 Task: Open Card Software Maintenance Review in Board Social Media Influencer Giveaway Strategy and Execution to Workspace Flight Bookings and add a team member Softage.1@softage.net, a label Yellow, a checklist Data Engineering, an attachment from your onedrive, a color Yellow and finally, add a card description 'Create and send out employee engagement survey on company communication' and a comment 'Let us approach this task with a sense of transparency and open communication, ensuring that all stakeholders are informed and involved.'. Add a start date 'Jan 09, 1900' with a due date 'Jan 16, 1900'
Action: Mouse moved to (59, 429)
Screenshot: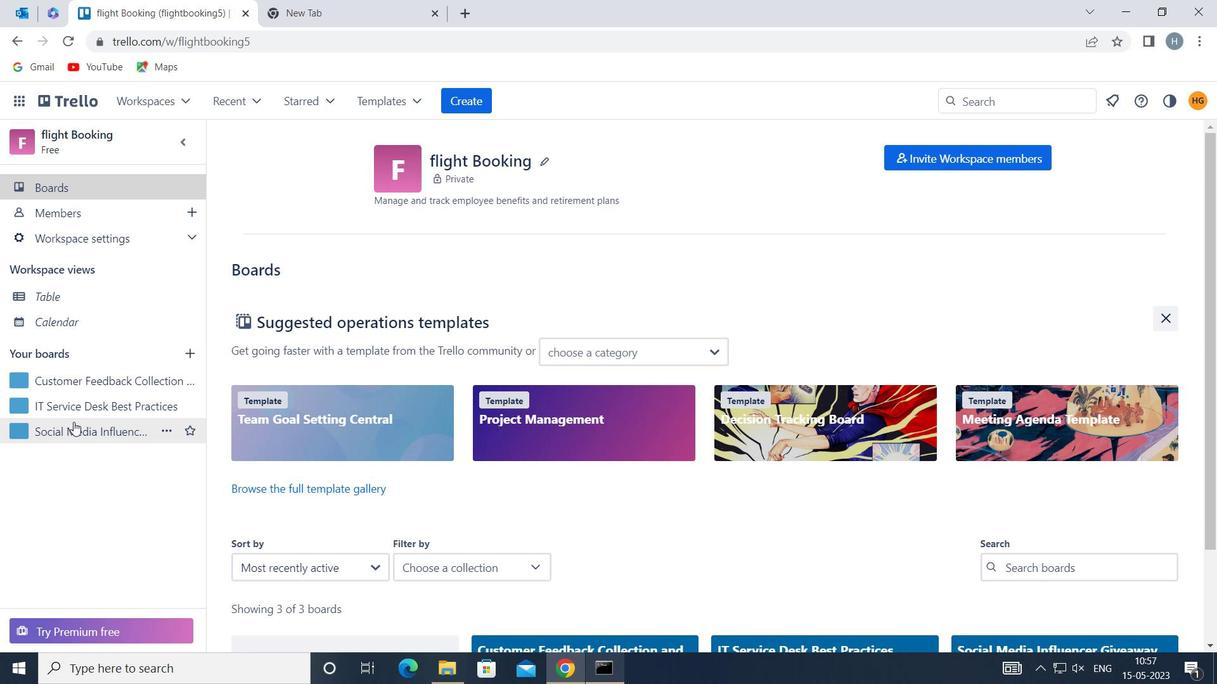 
Action: Mouse pressed left at (59, 429)
Screenshot: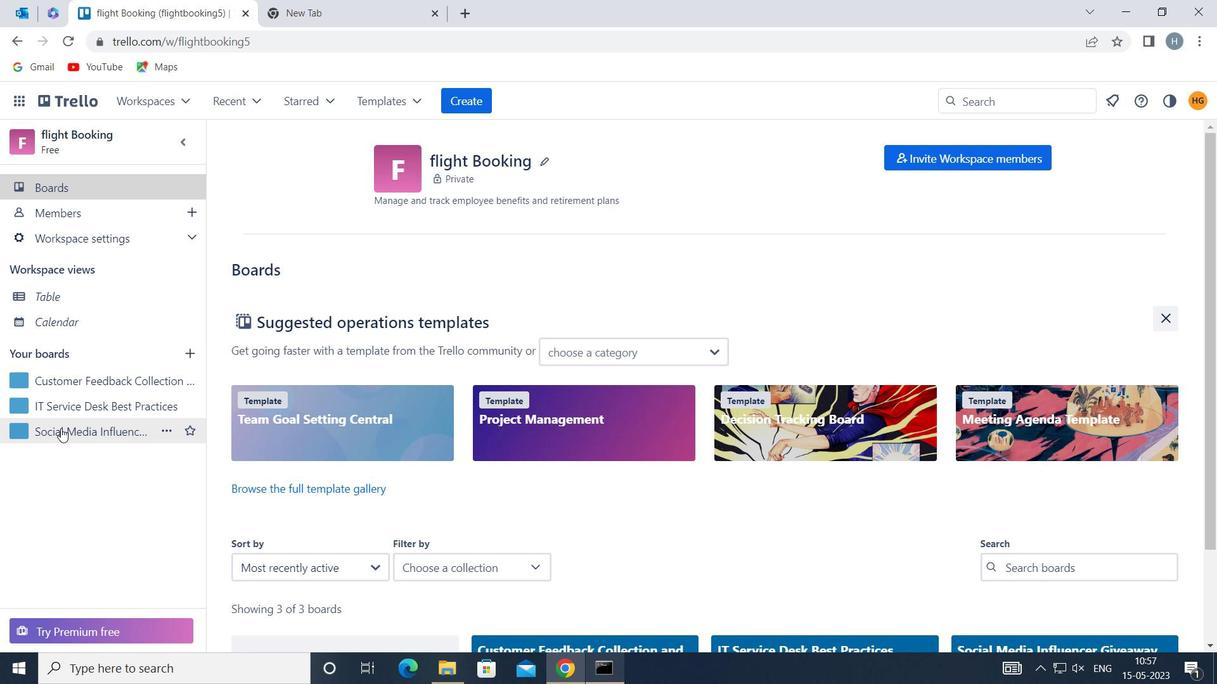 
Action: Mouse moved to (748, 223)
Screenshot: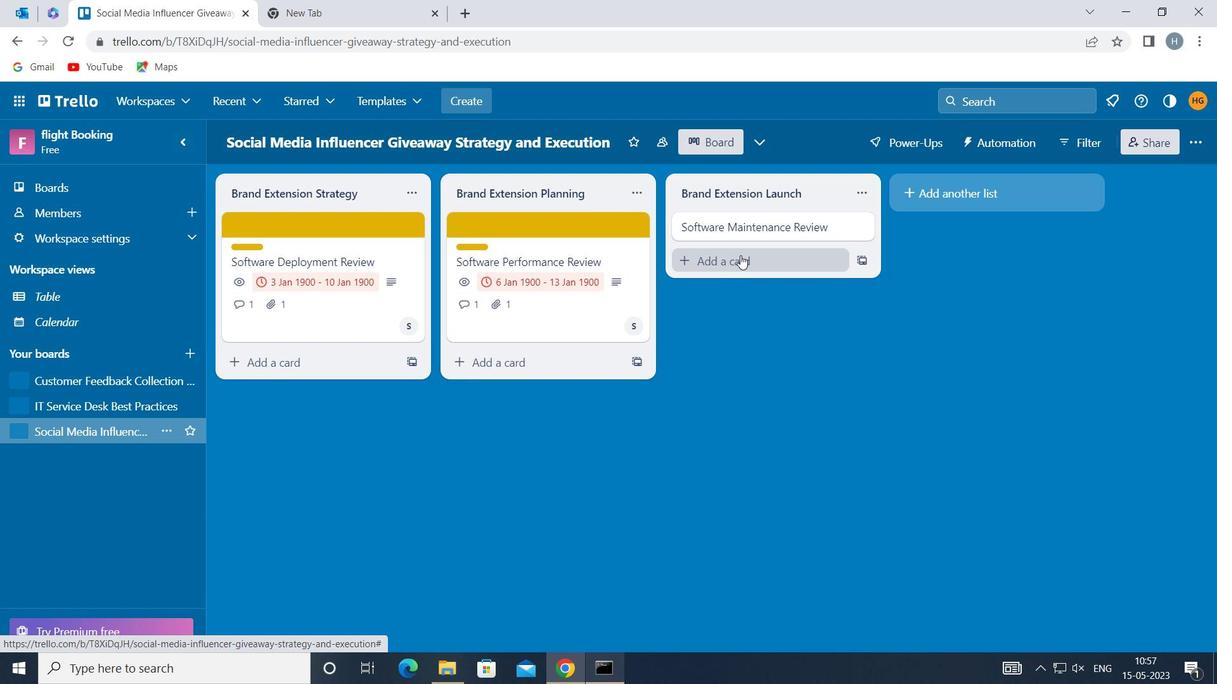 
Action: Mouse pressed left at (748, 223)
Screenshot: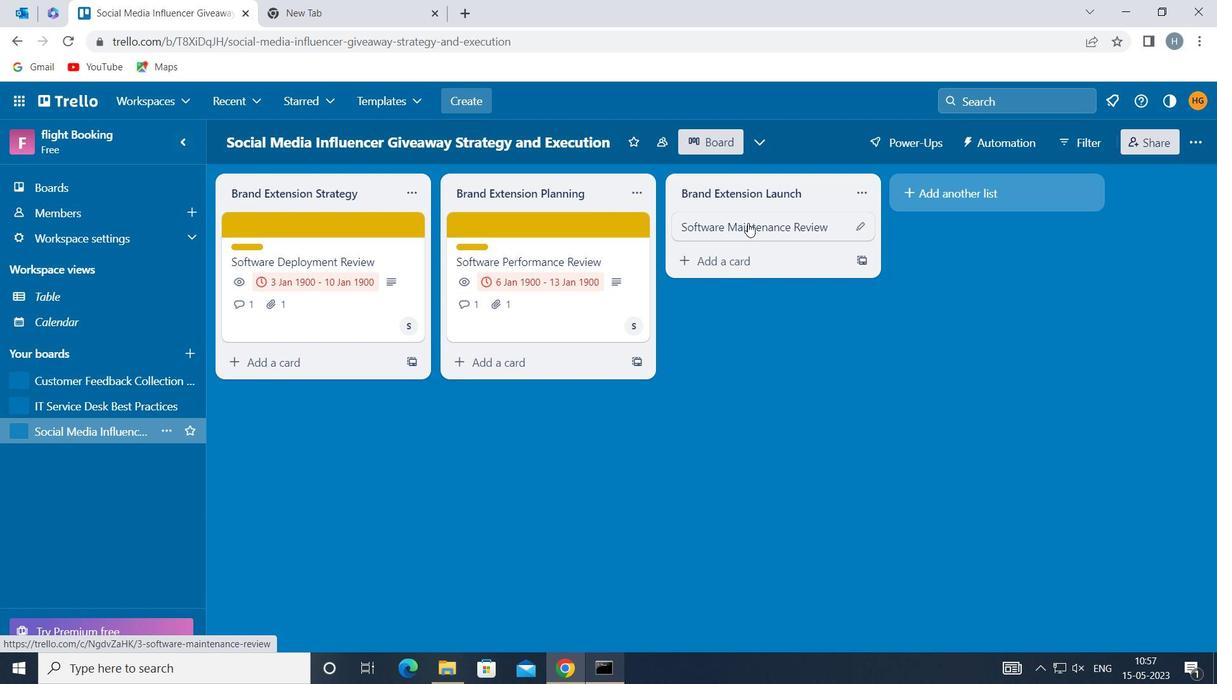 
Action: Mouse moved to (818, 282)
Screenshot: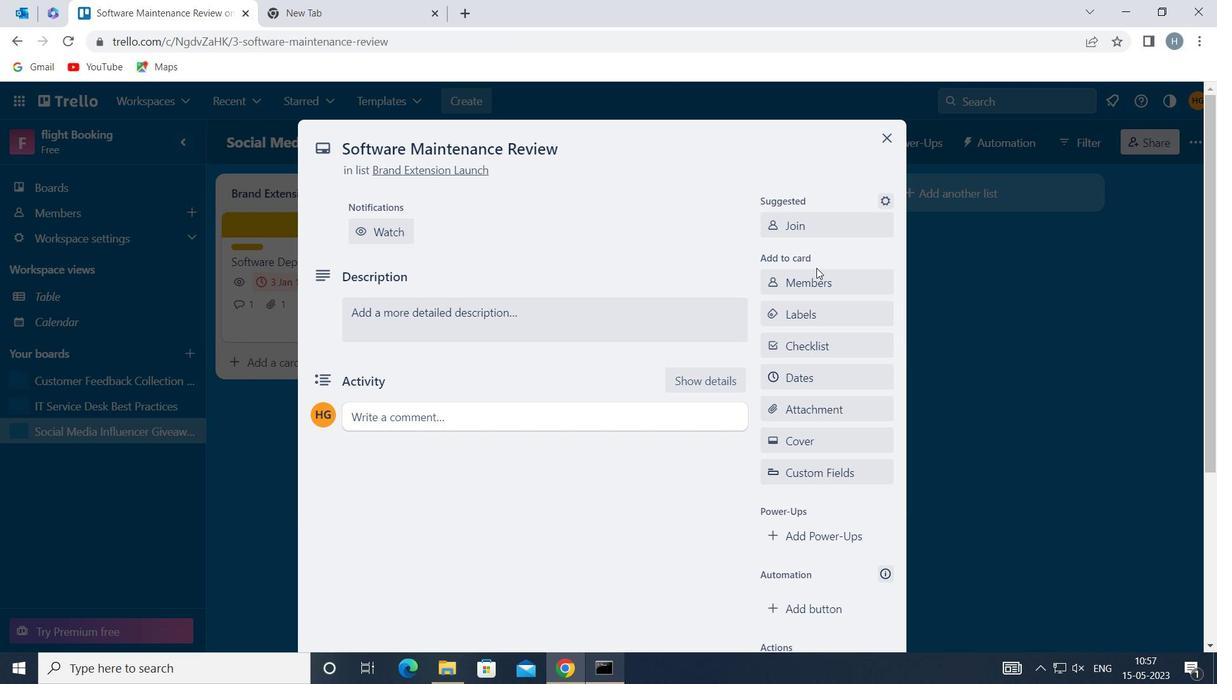 
Action: Mouse pressed left at (818, 282)
Screenshot: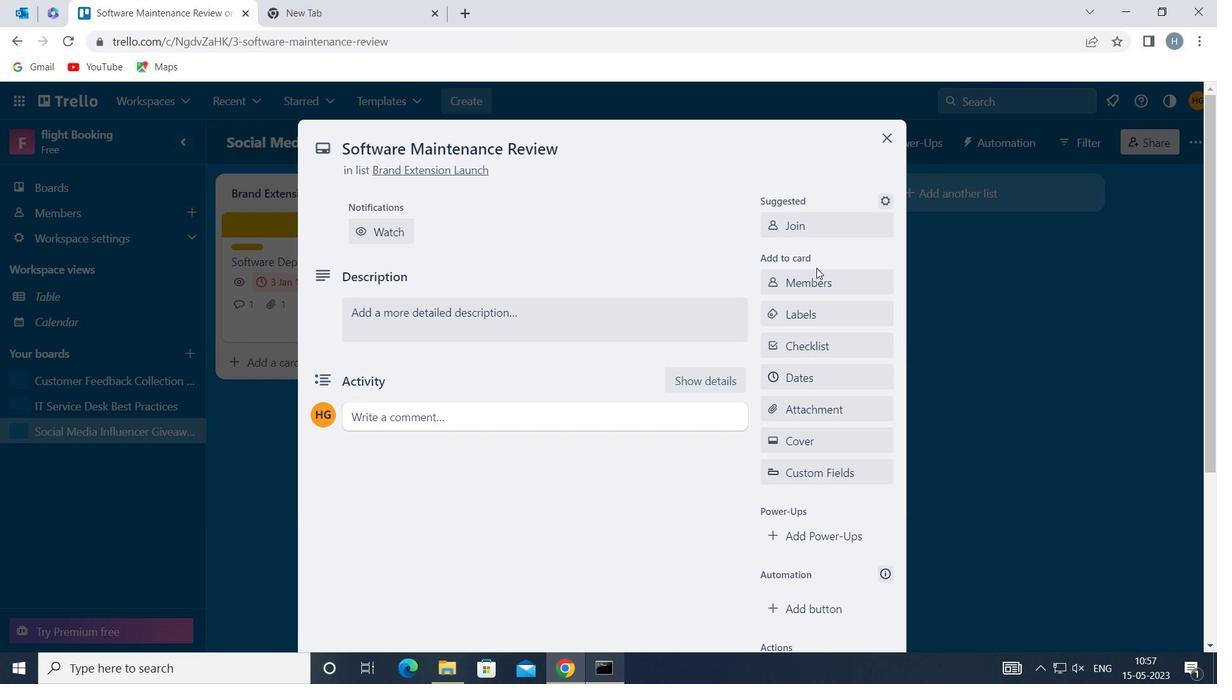 
Action: Key pressed softage
Screenshot: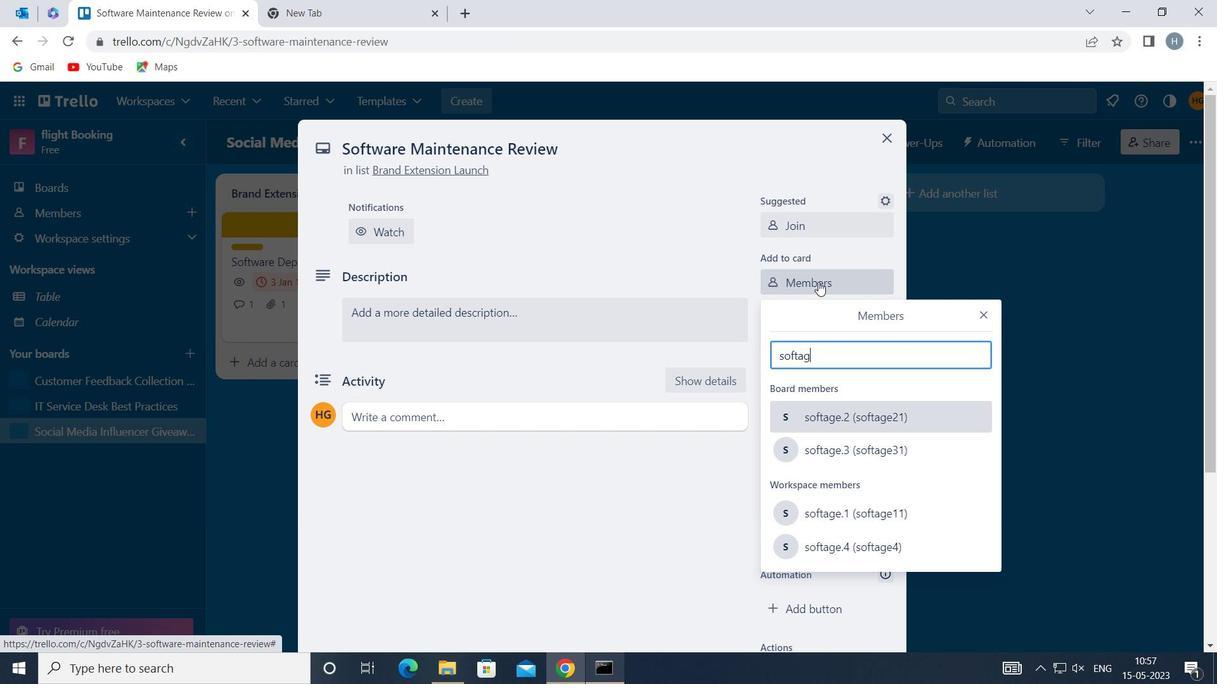 
Action: Mouse moved to (854, 520)
Screenshot: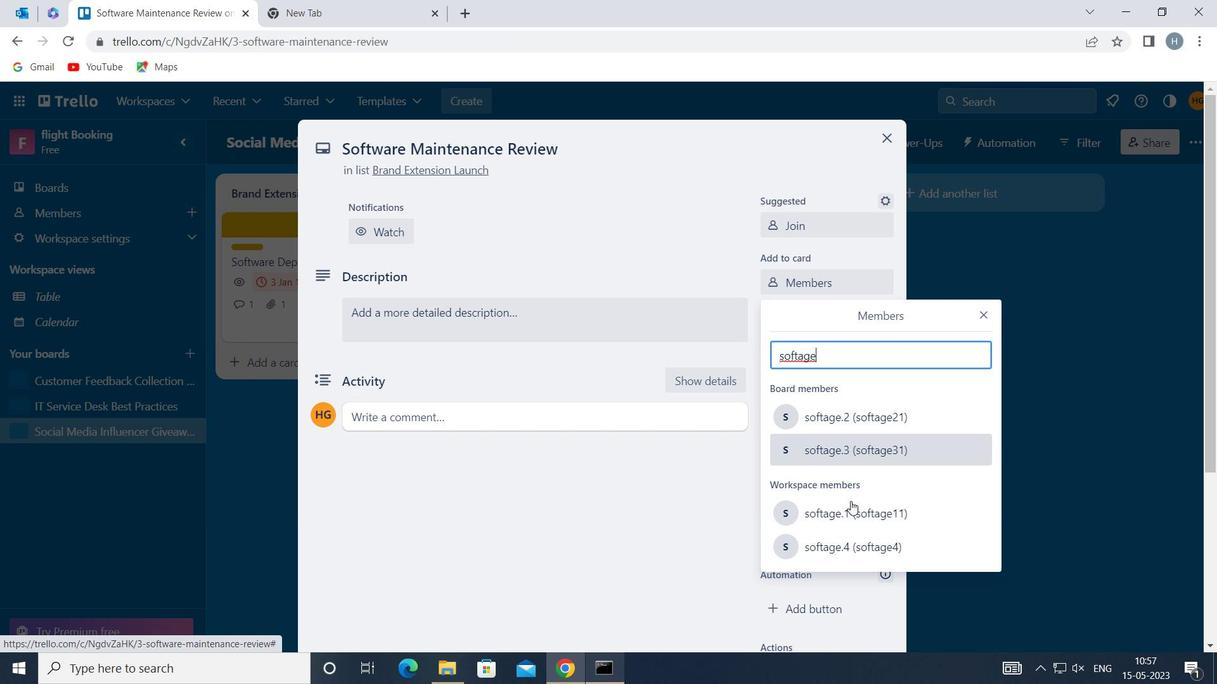 
Action: Mouse pressed left at (854, 520)
Screenshot: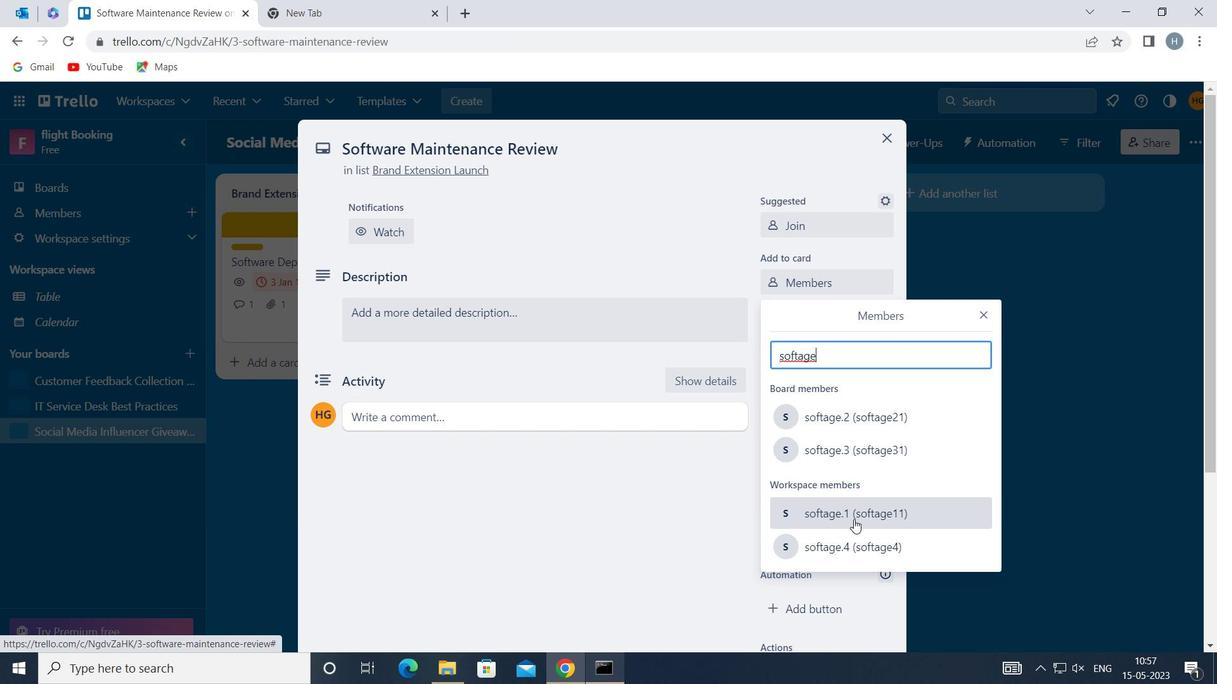 
Action: Mouse moved to (982, 315)
Screenshot: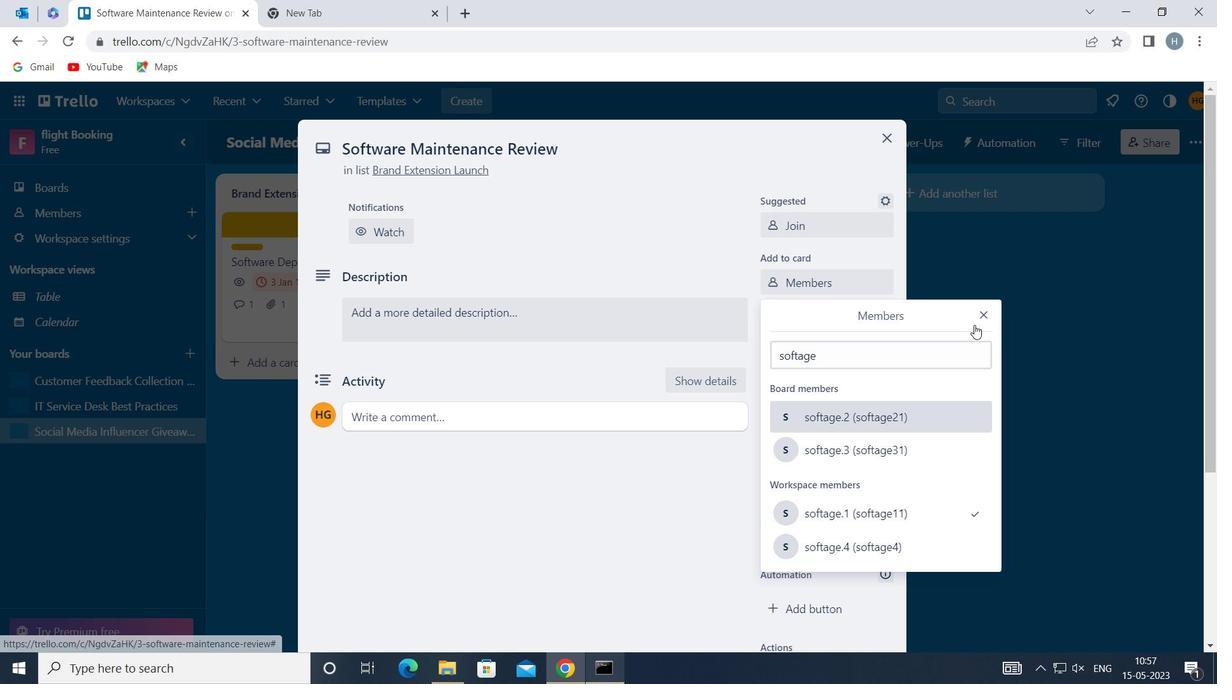 
Action: Mouse pressed left at (982, 315)
Screenshot: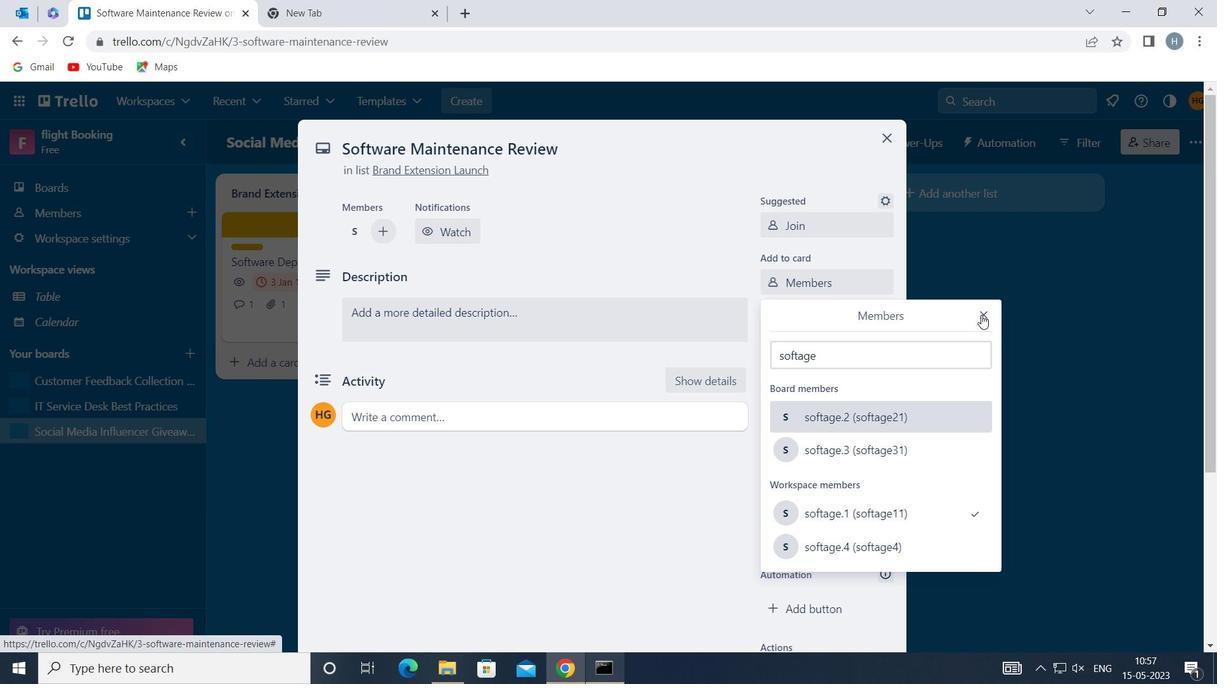 
Action: Mouse moved to (806, 314)
Screenshot: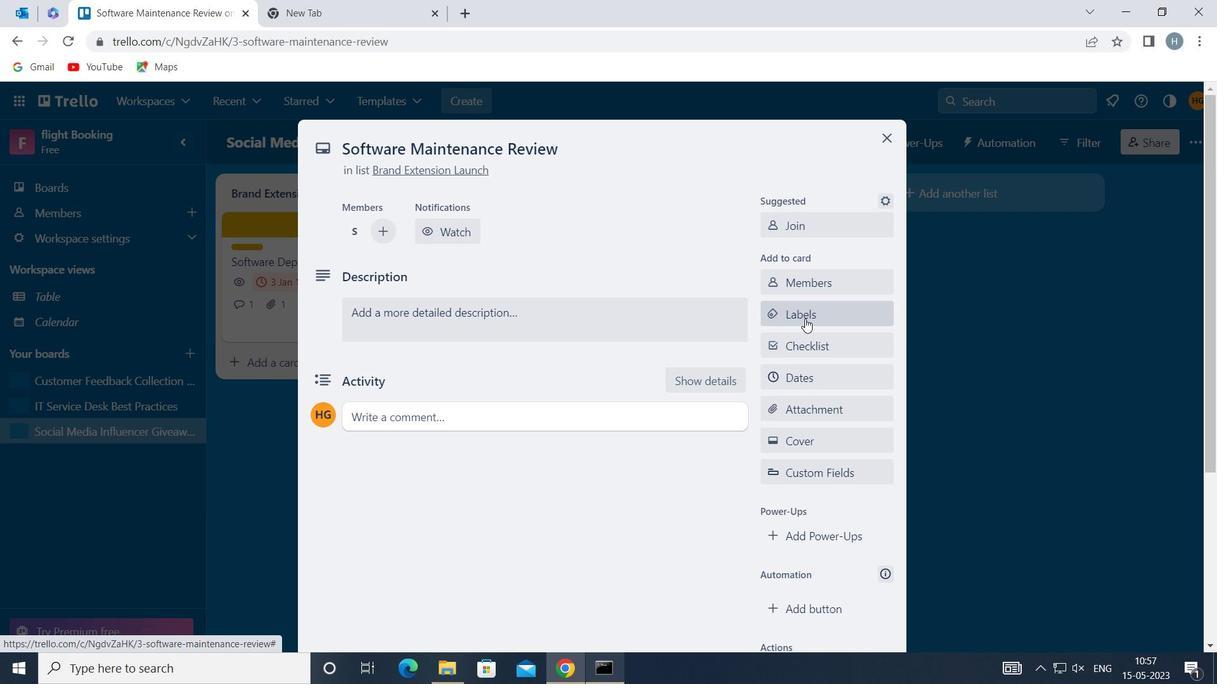 
Action: Mouse pressed left at (806, 314)
Screenshot: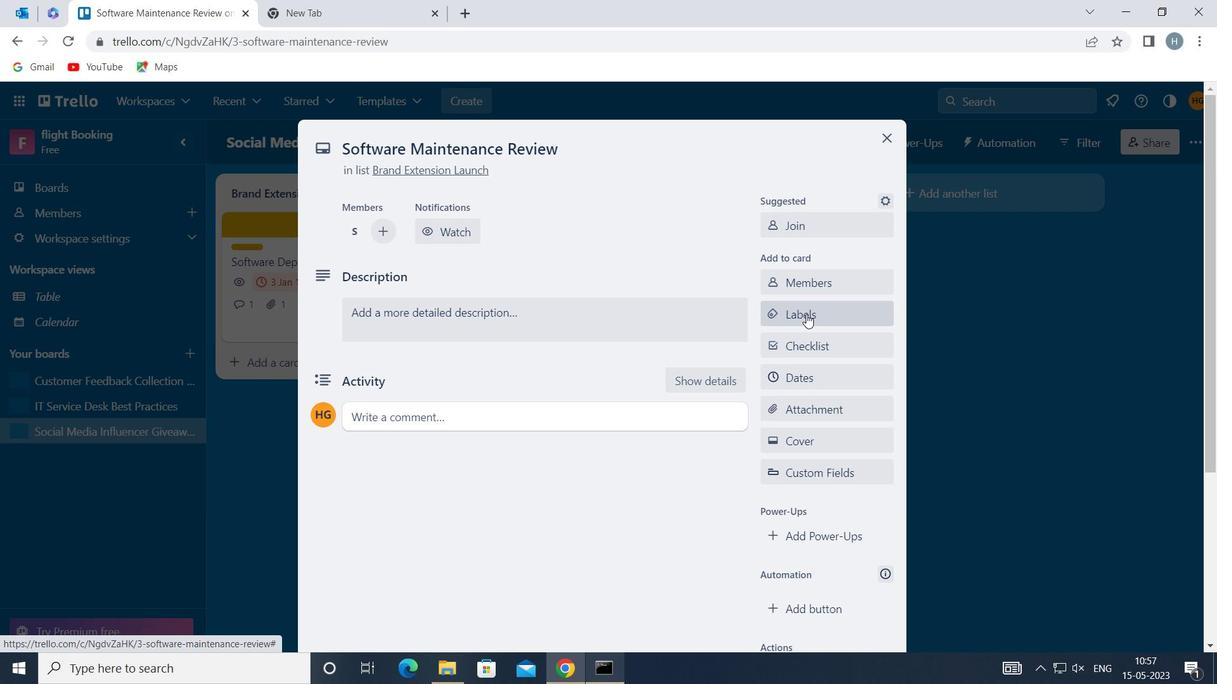 
Action: Mouse moved to (839, 266)
Screenshot: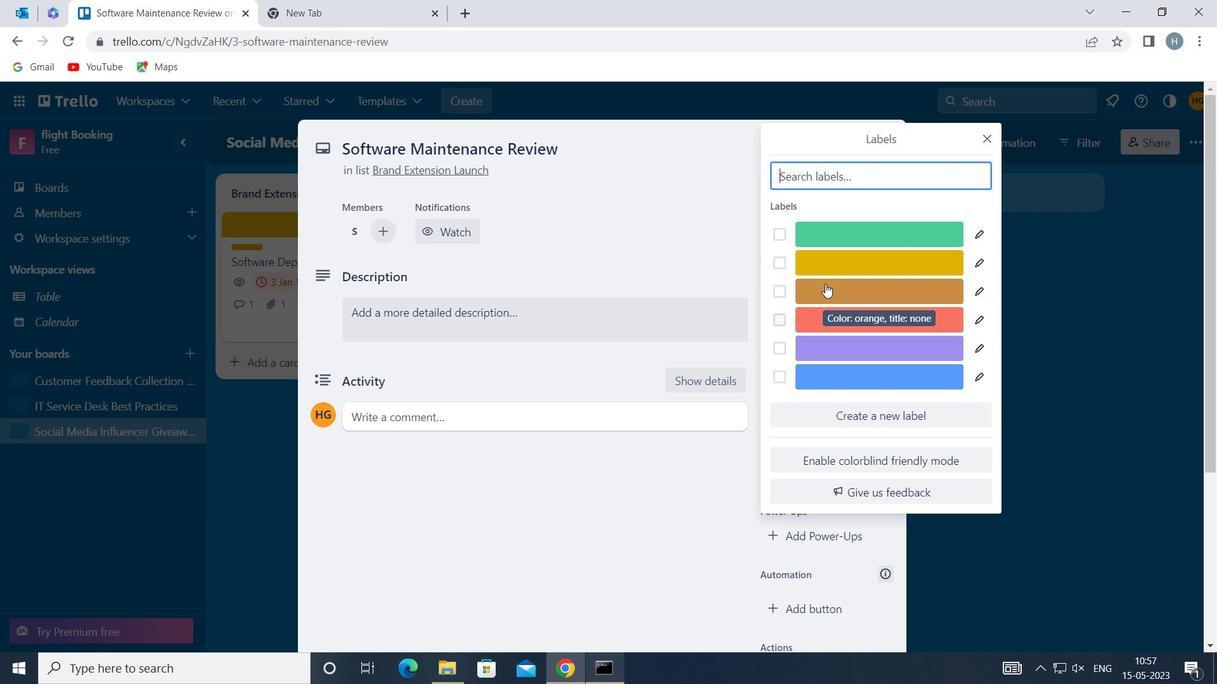 
Action: Mouse pressed left at (839, 266)
Screenshot: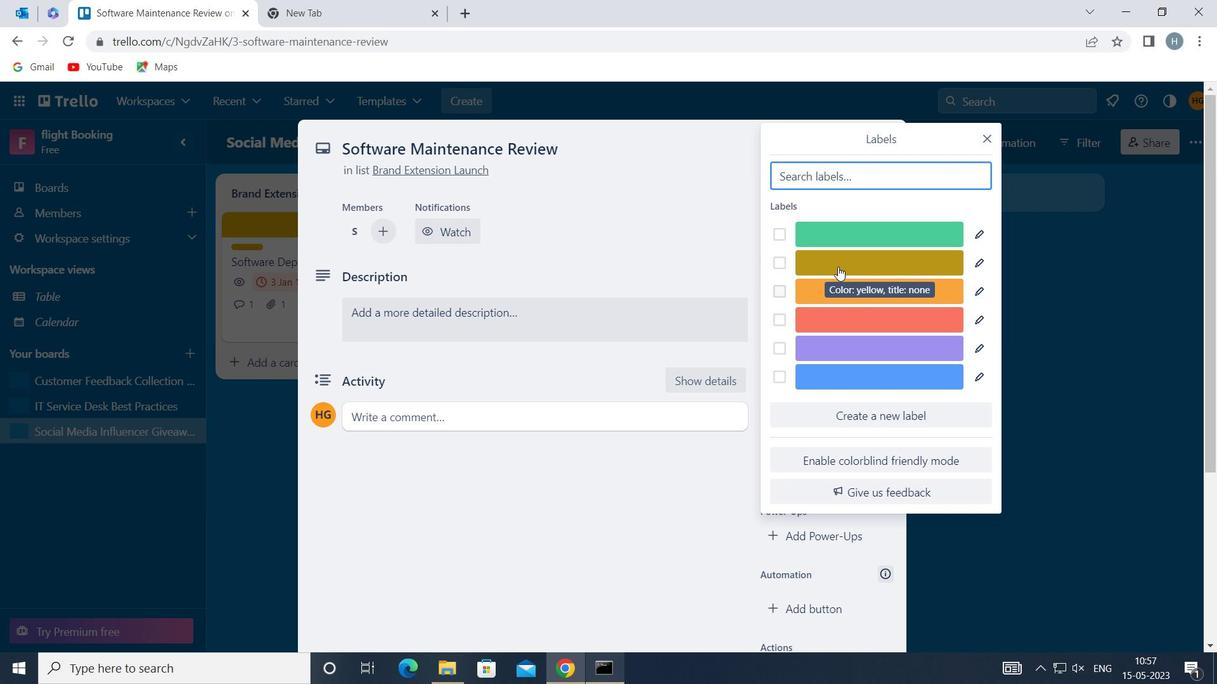 
Action: Mouse moved to (986, 136)
Screenshot: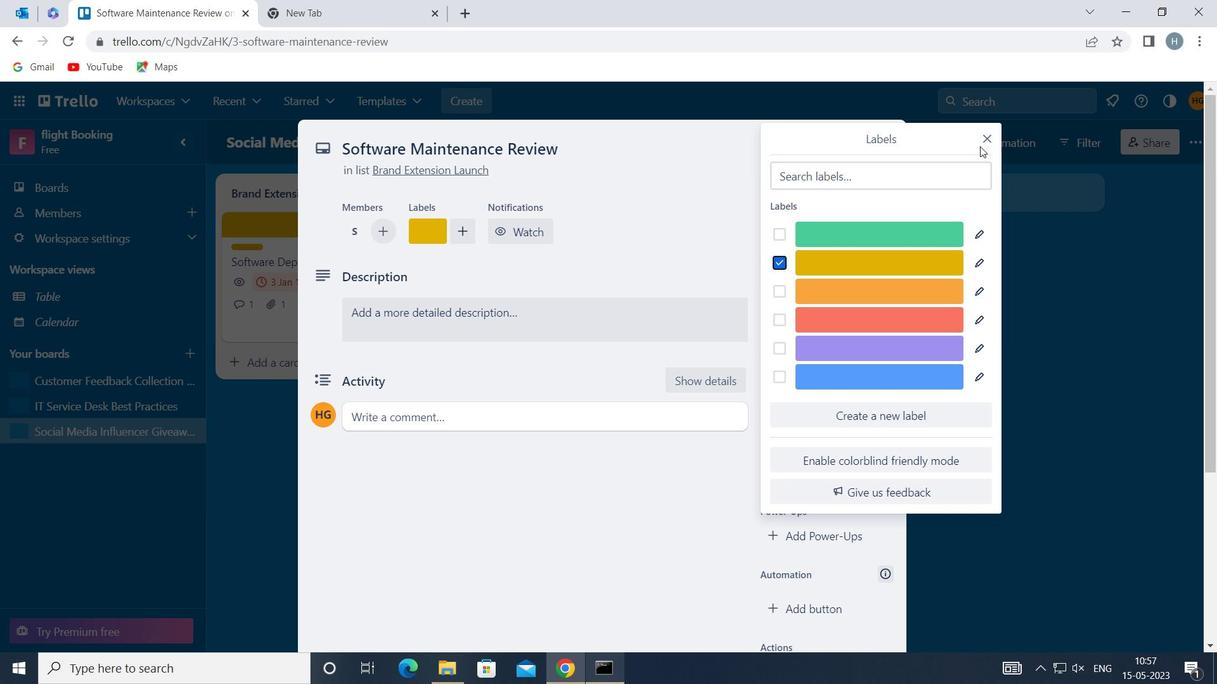 
Action: Mouse pressed left at (986, 136)
Screenshot: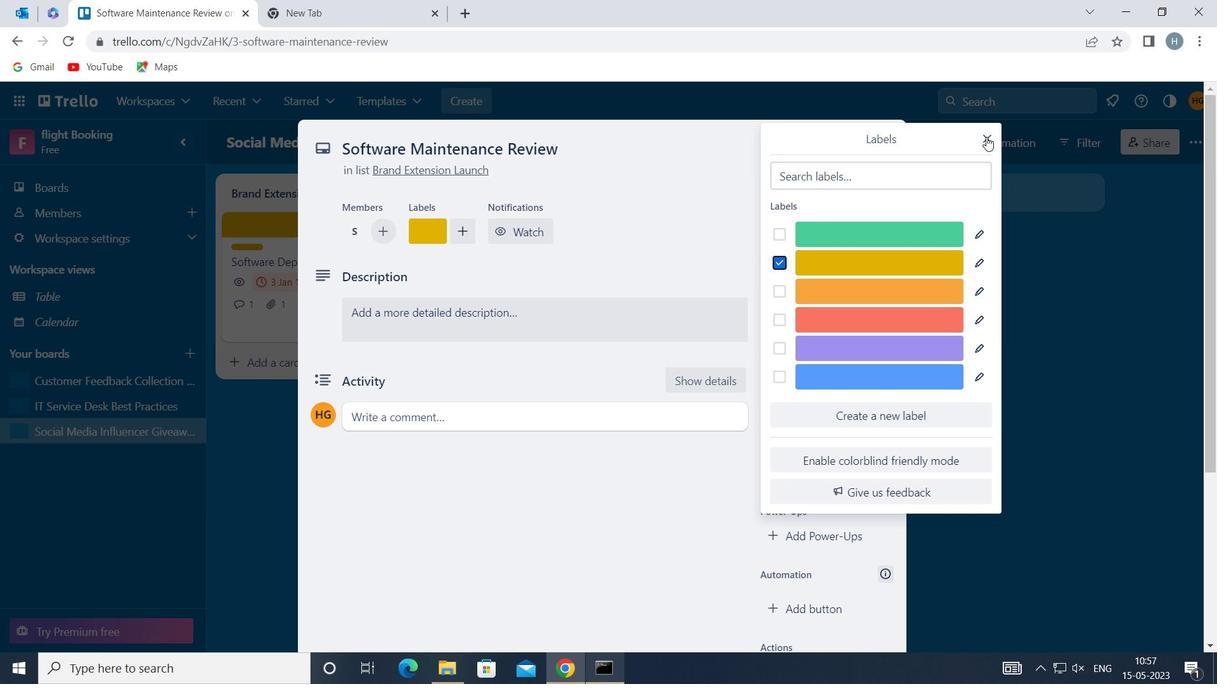 
Action: Mouse moved to (828, 340)
Screenshot: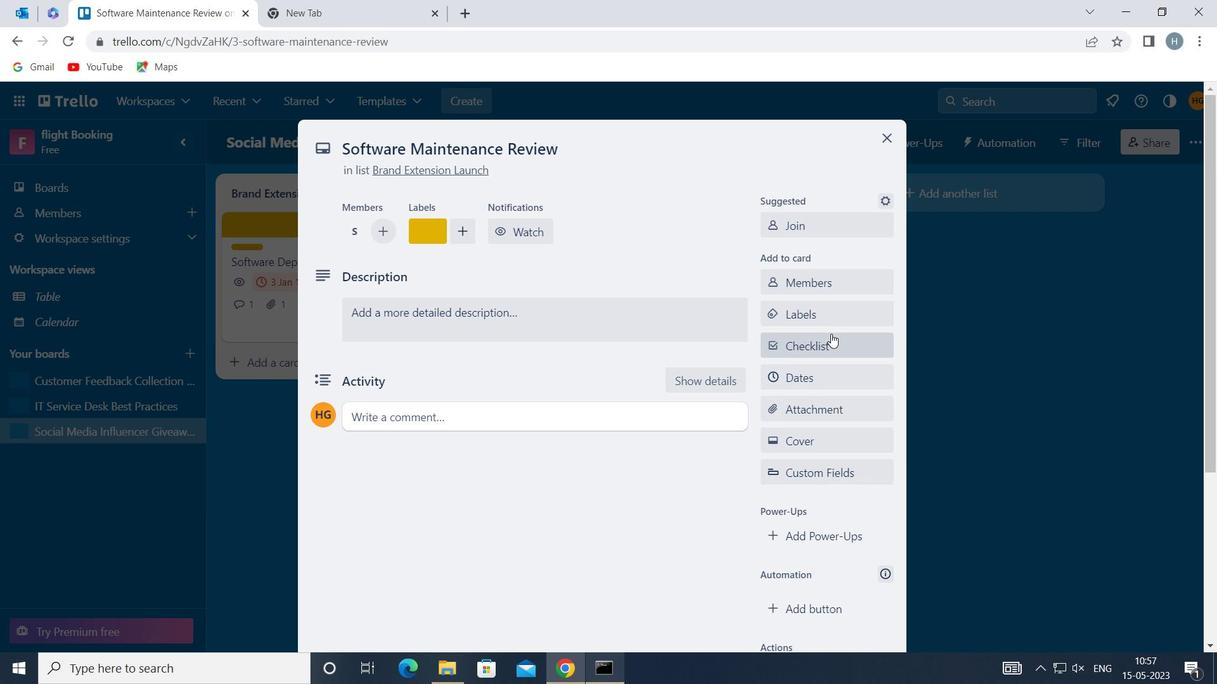 
Action: Mouse pressed left at (828, 340)
Screenshot: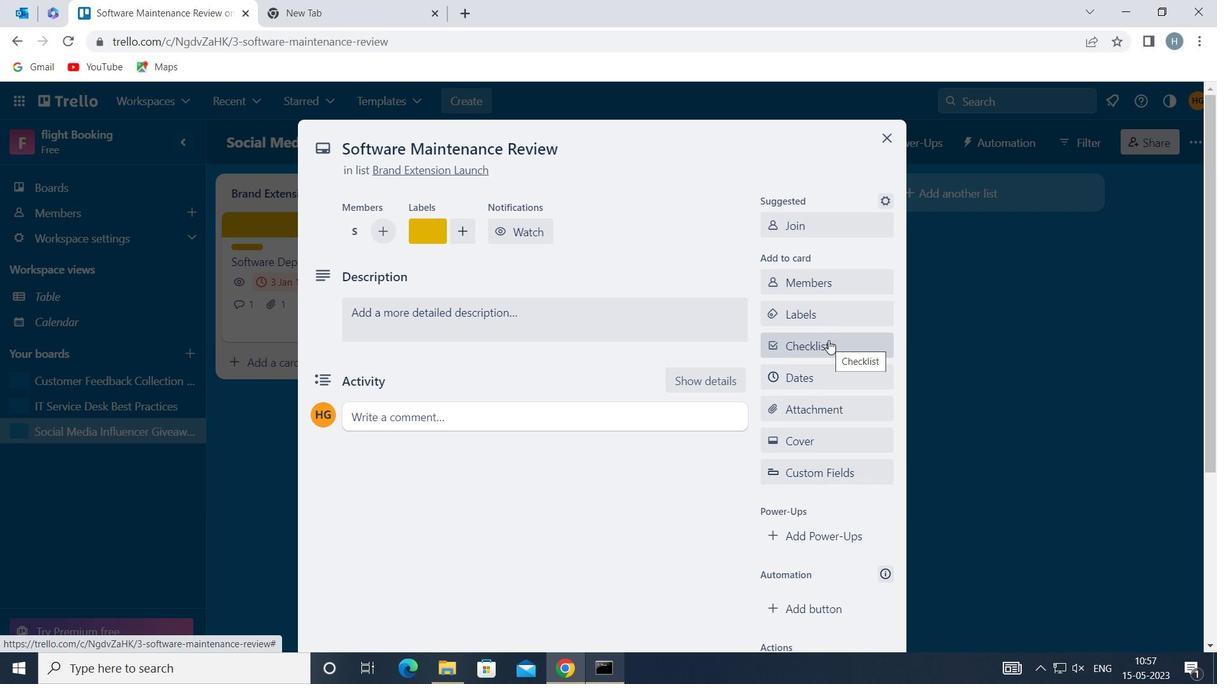 
Action: Key pressed <Key.shift>DATA<Key.space><Key.shift>ENGINEERING
Screenshot: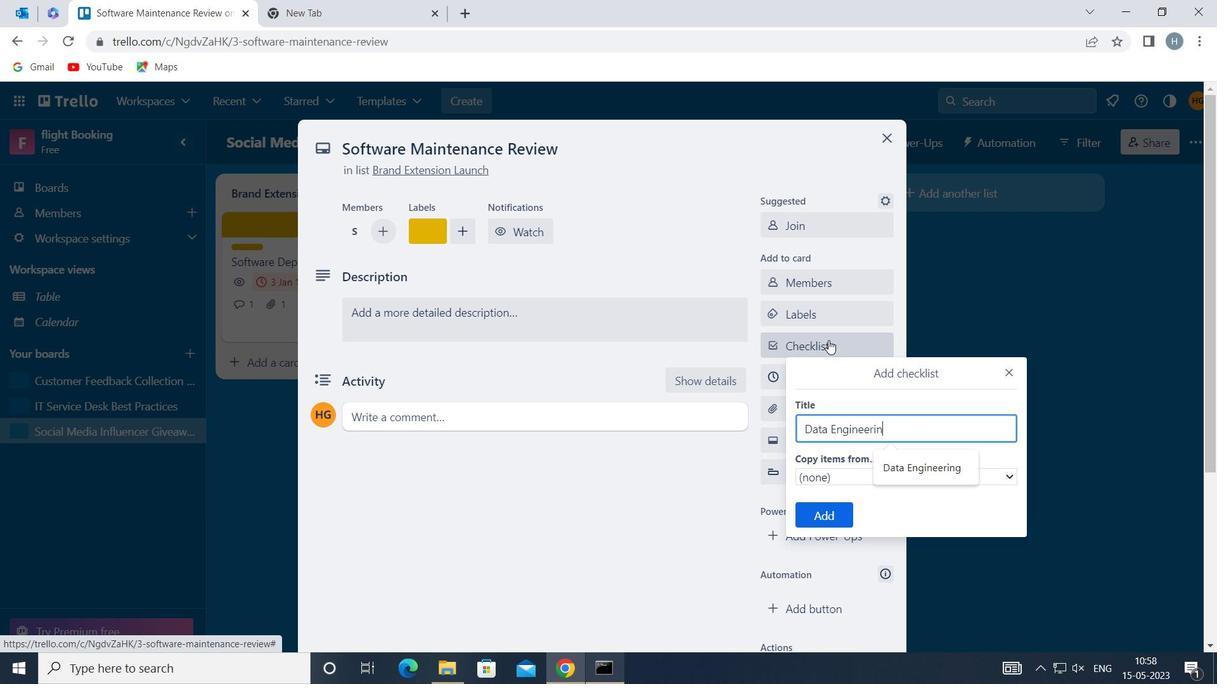 
Action: Mouse moved to (824, 512)
Screenshot: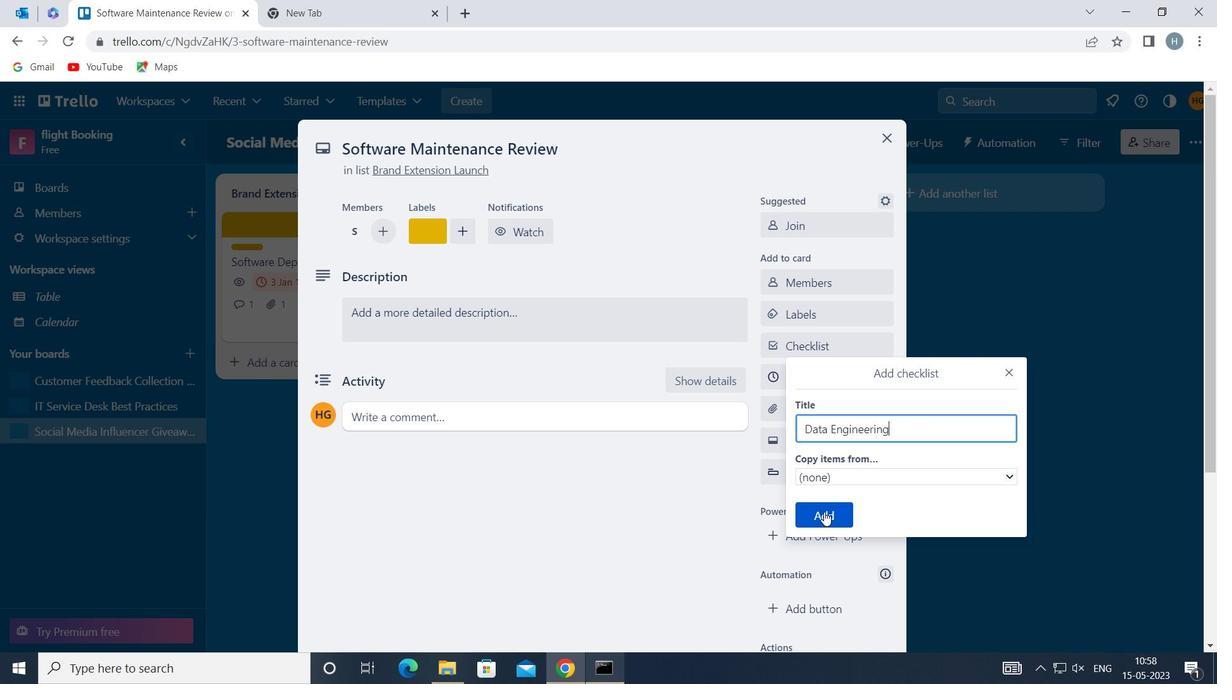 
Action: Mouse pressed left at (824, 512)
Screenshot: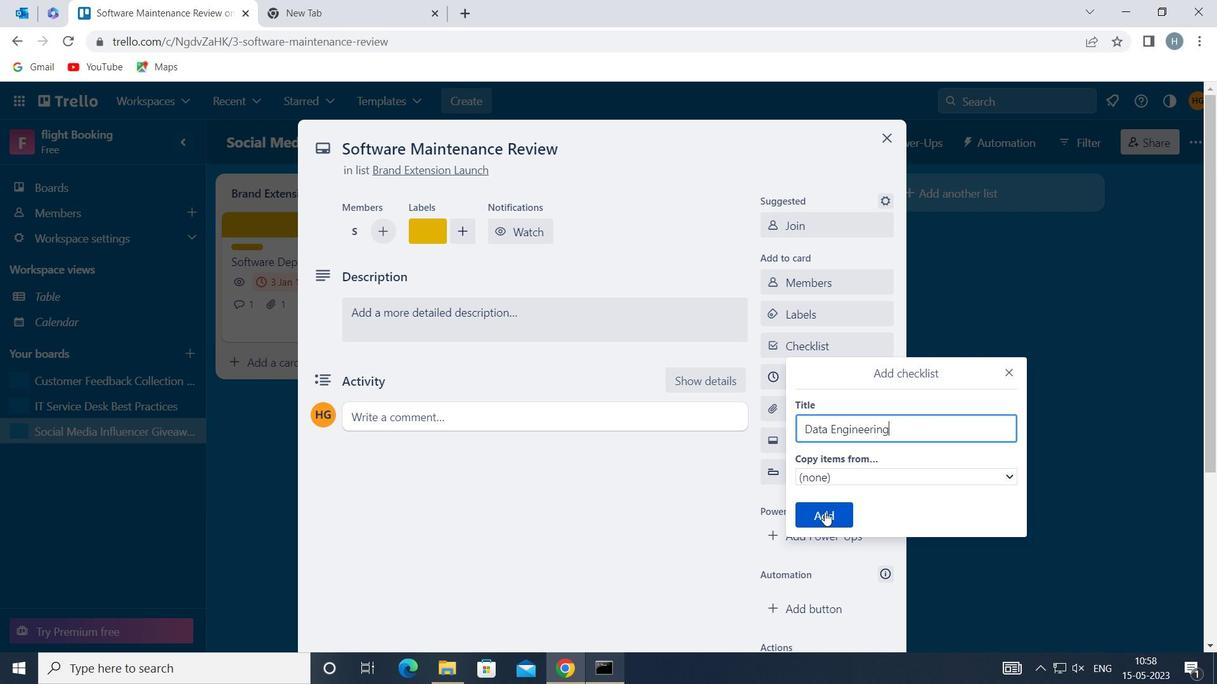 
Action: Mouse moved to (827, 402)
Screenshot: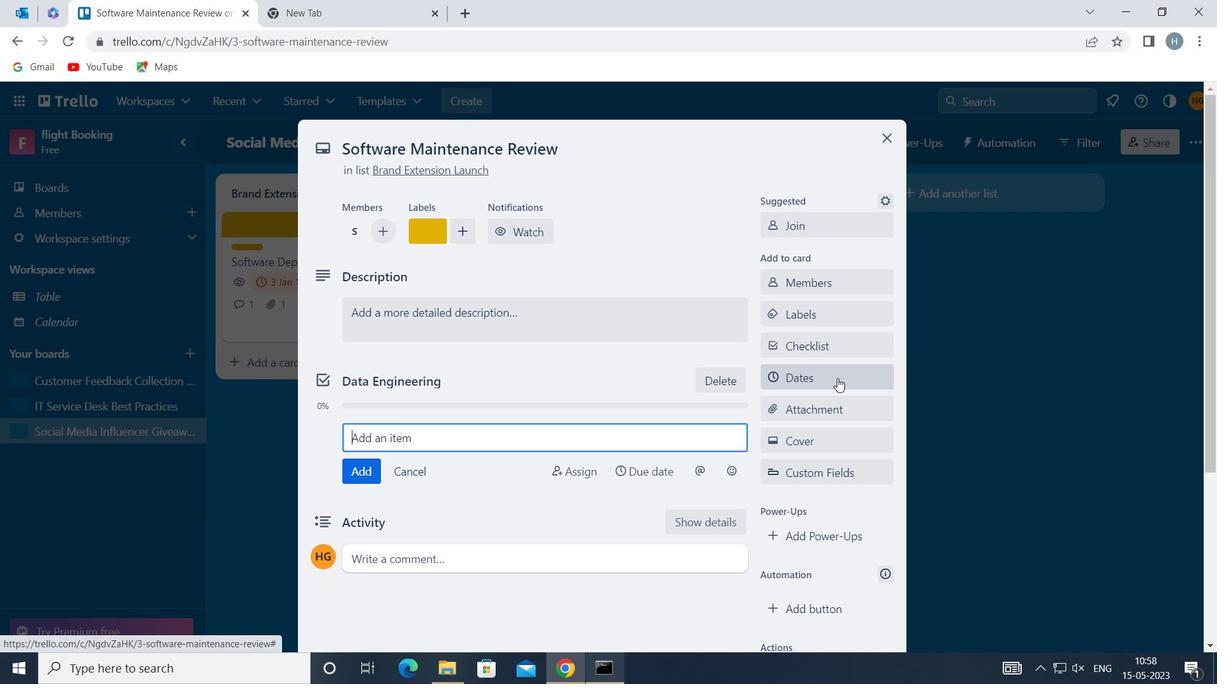 
Action: Mouse pressed left at (827, 402)
Screenshot: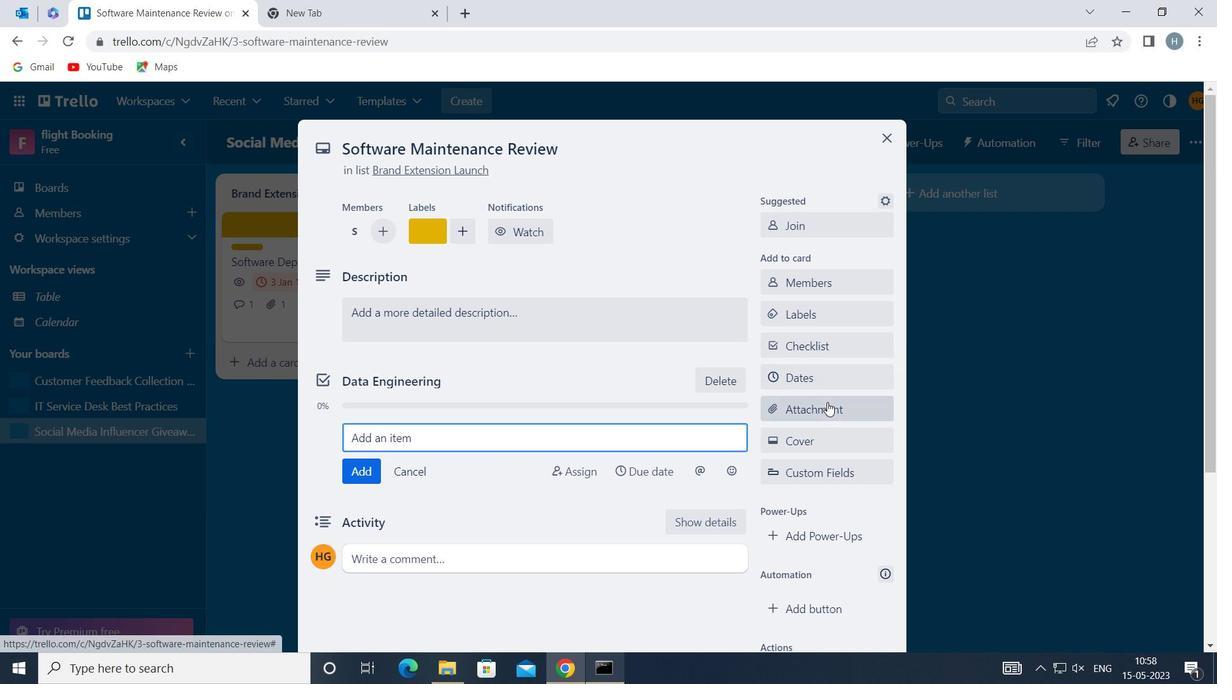 
Action: Mouse moved to (852, 294)
Screenshot: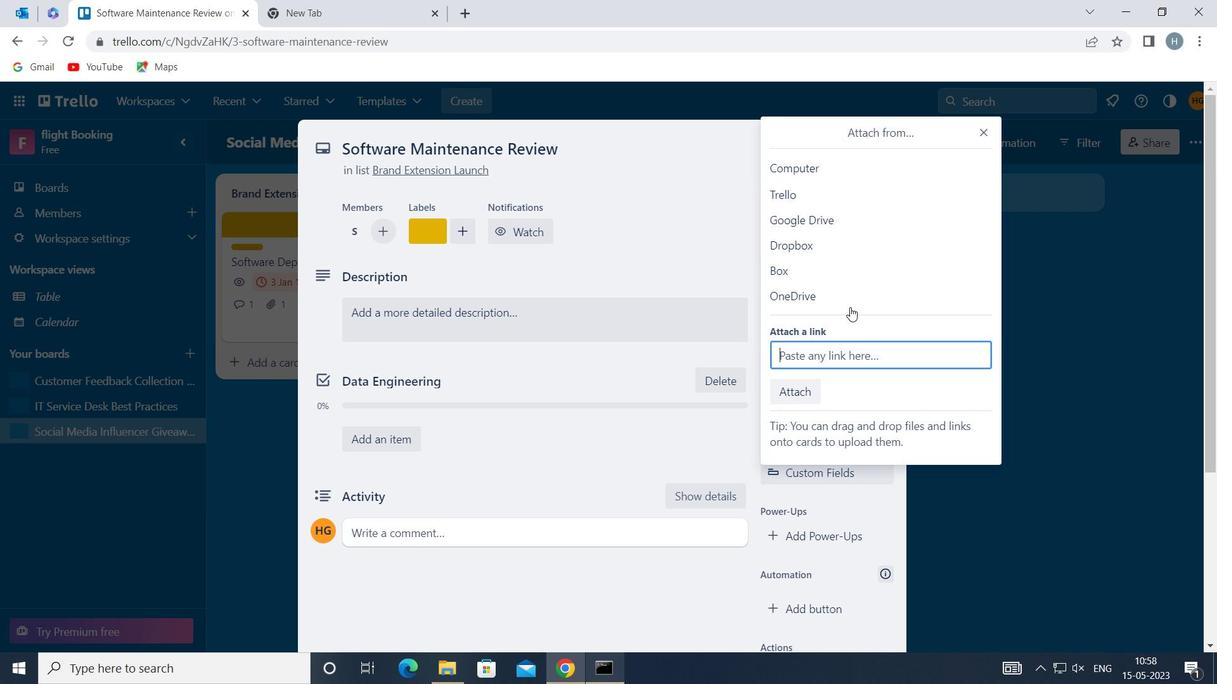 
Action: Mouse pressed left at (852, 294)
Screenshot: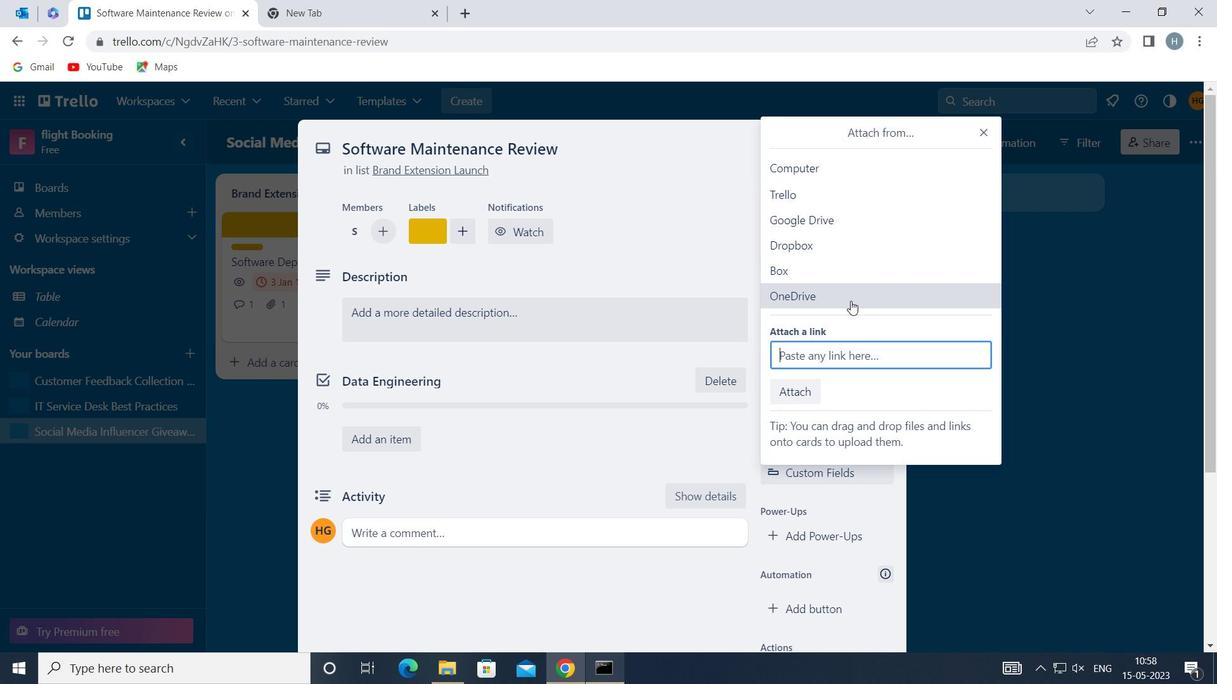 
Action: Mouse moved to (589, 217)
Screenshot: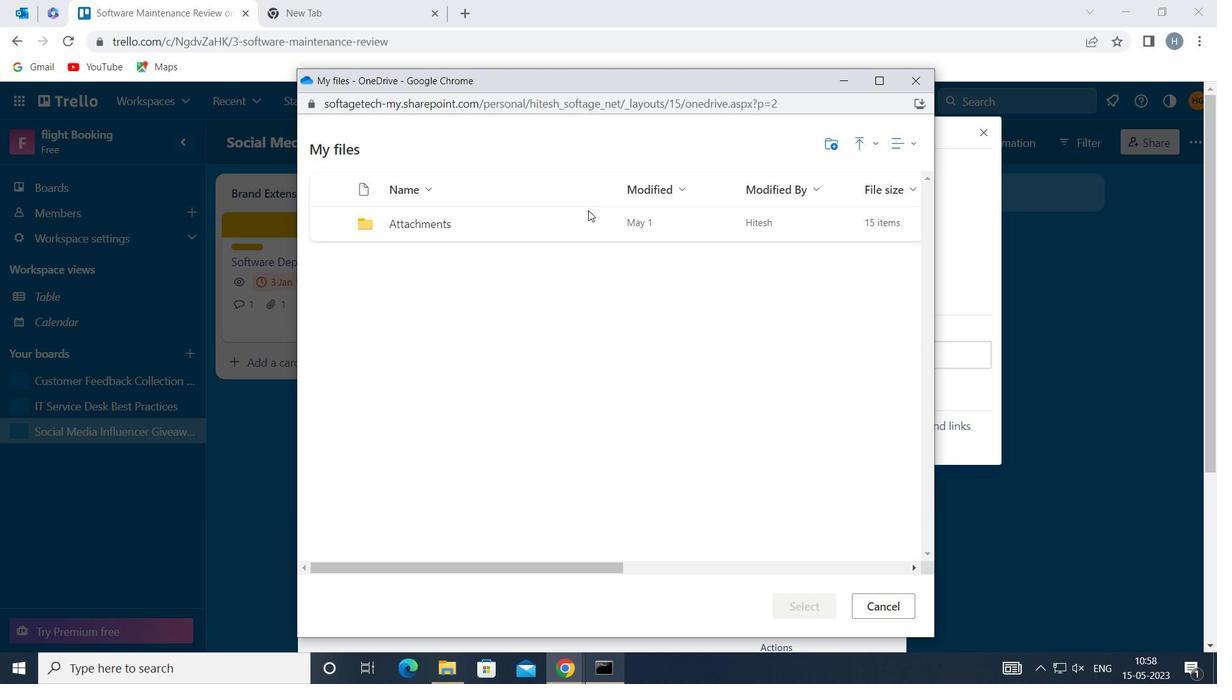 
Action: Mouse pressed left at (589, 217)
Screenshot: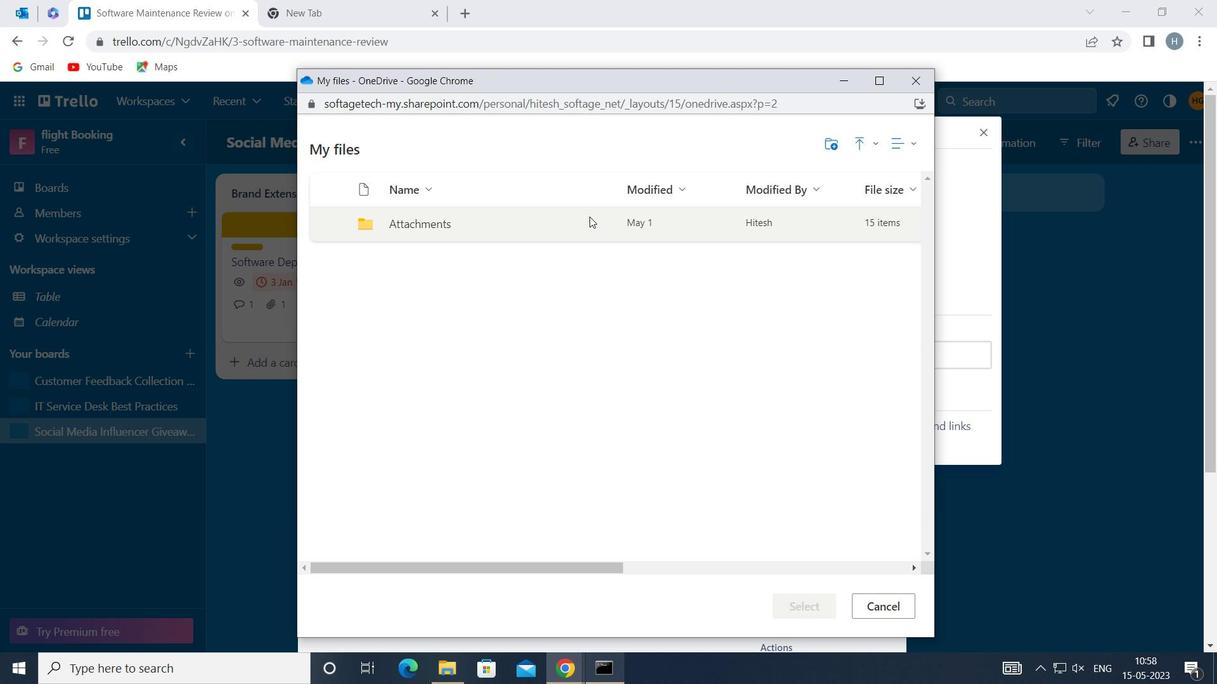 
Action: Mouse pressed left at (589, 217)
Screenshot: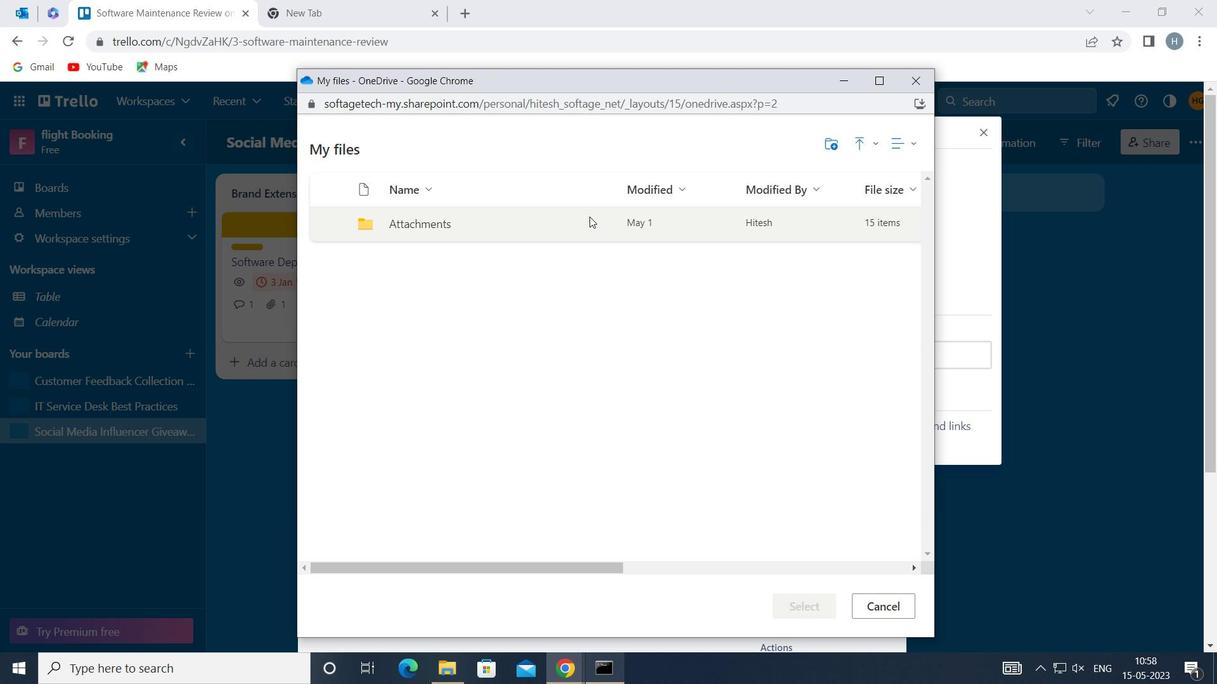 
Action: Mouse moved to (620, 271)
Screenshot: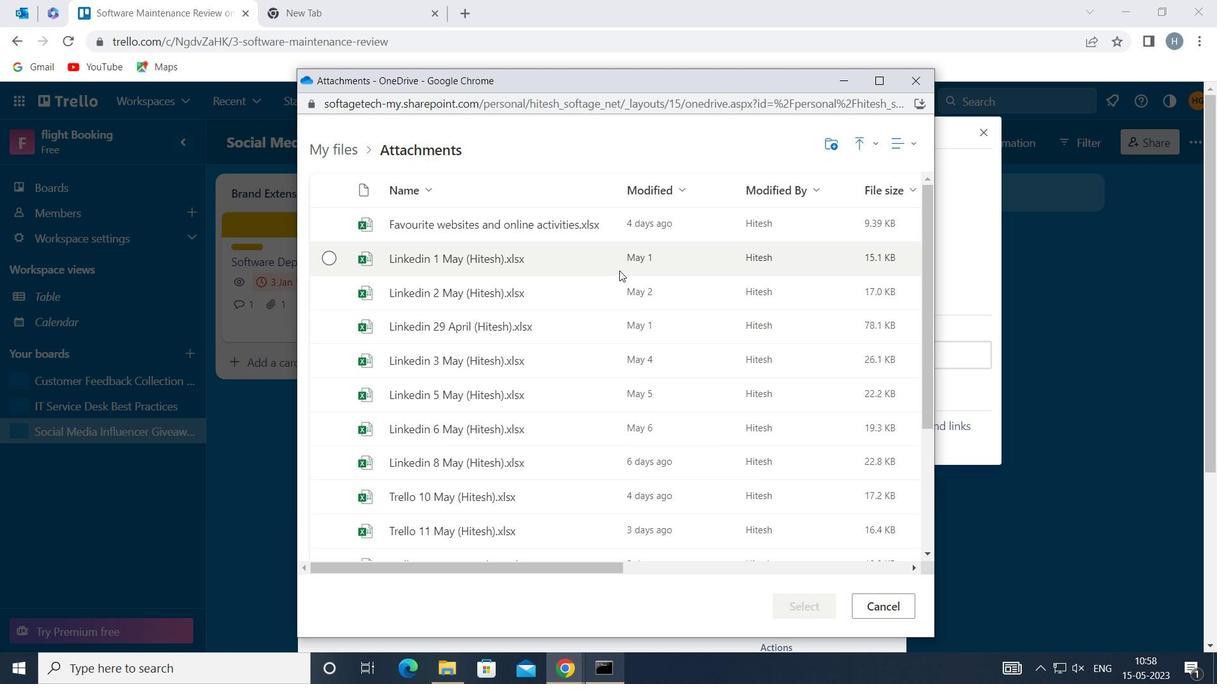 
Action: Mouse pressed left at (620, 271)
Screenshot: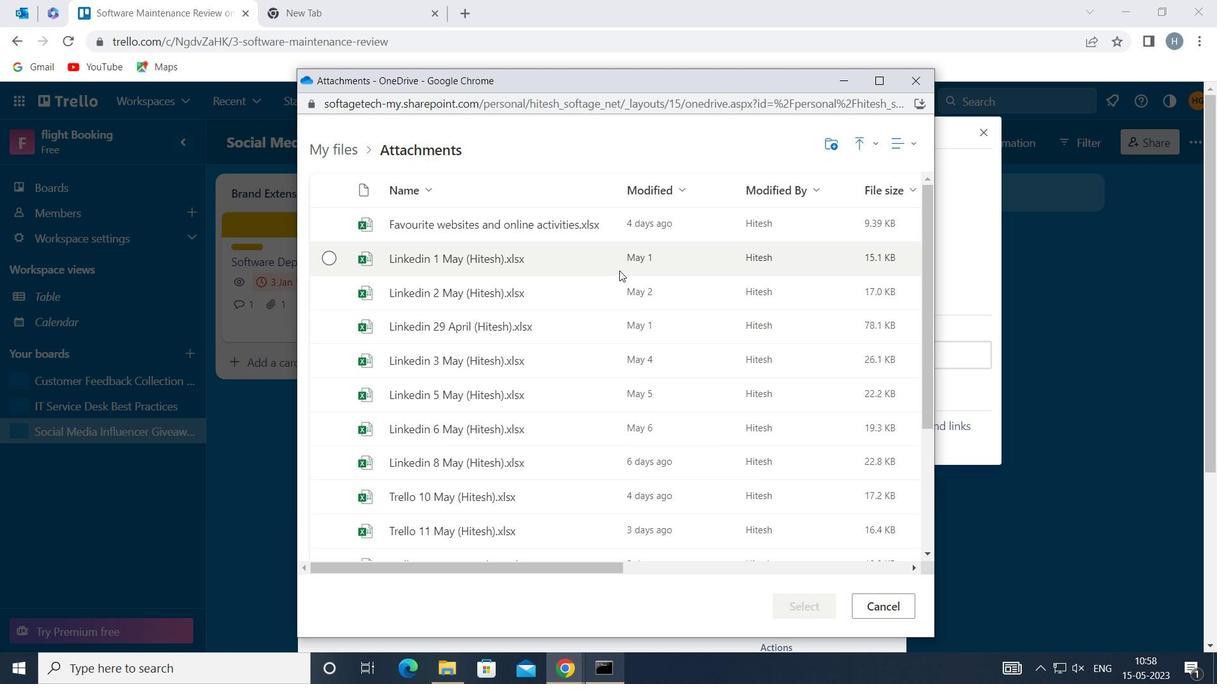 
Action: Mouse moved to (807, 615)
Screenshot: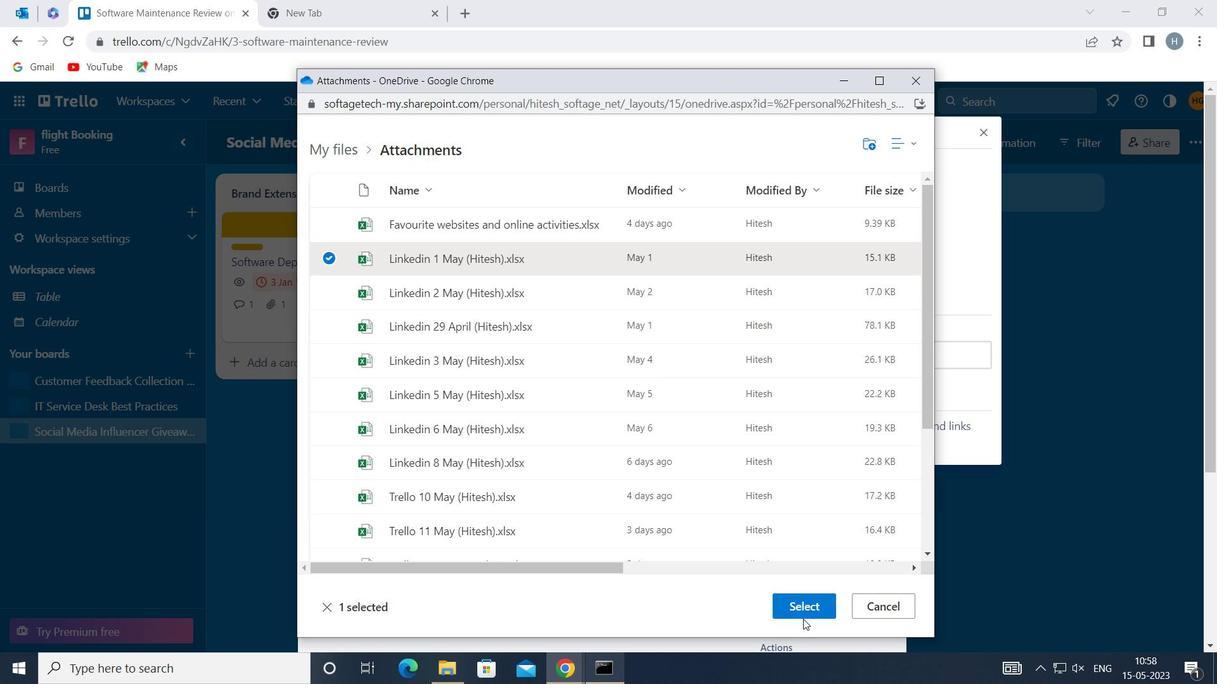 
Action: Mouse pressed left at (807, 615)
Screenshot: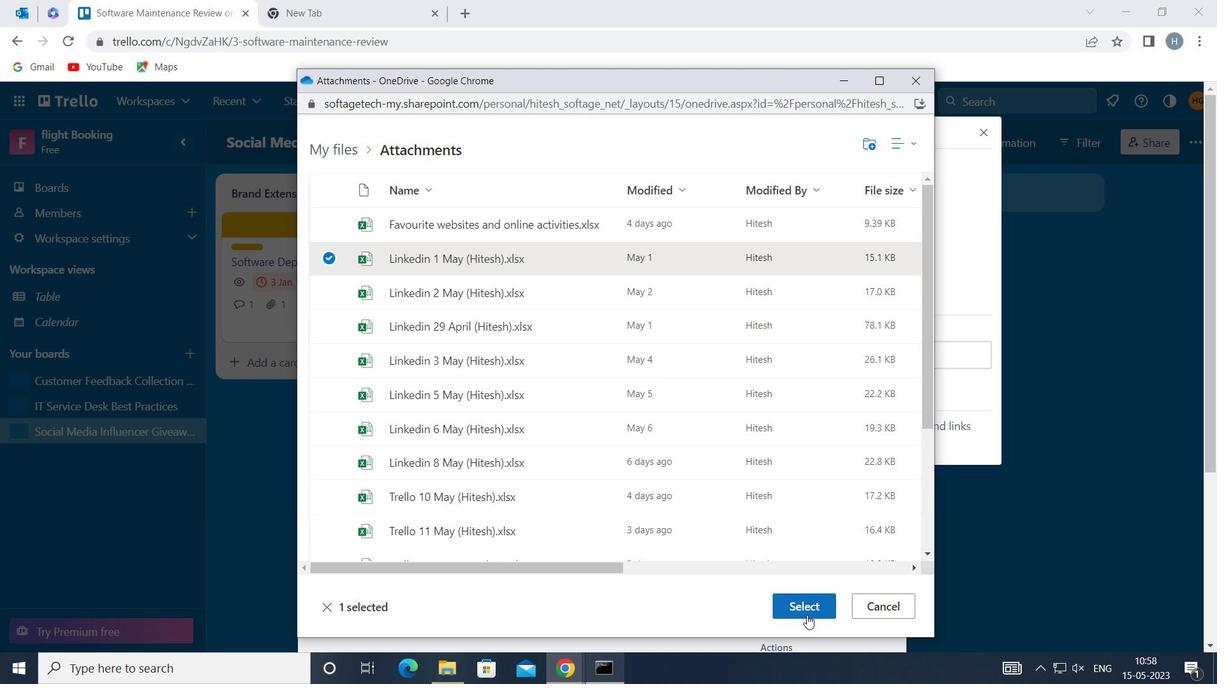 
Action: Mouse moved to (823, 435)
Screenshot: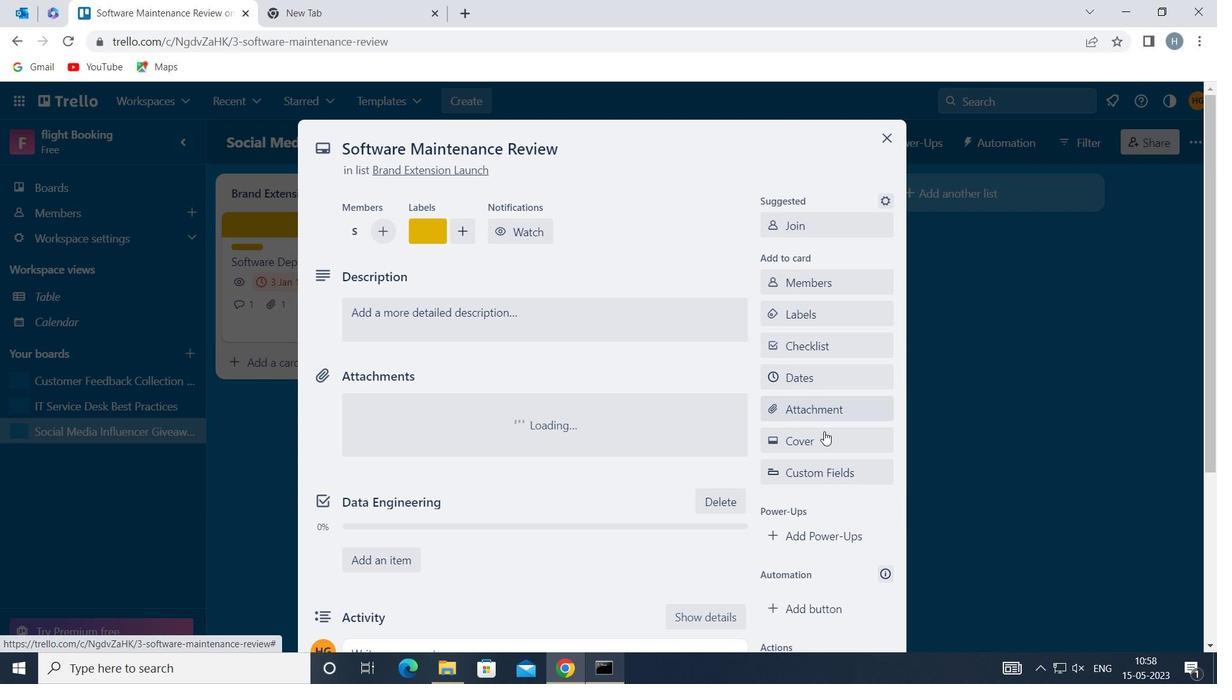 
Action: Mouse pressed left at (823, 435)
Screenshot: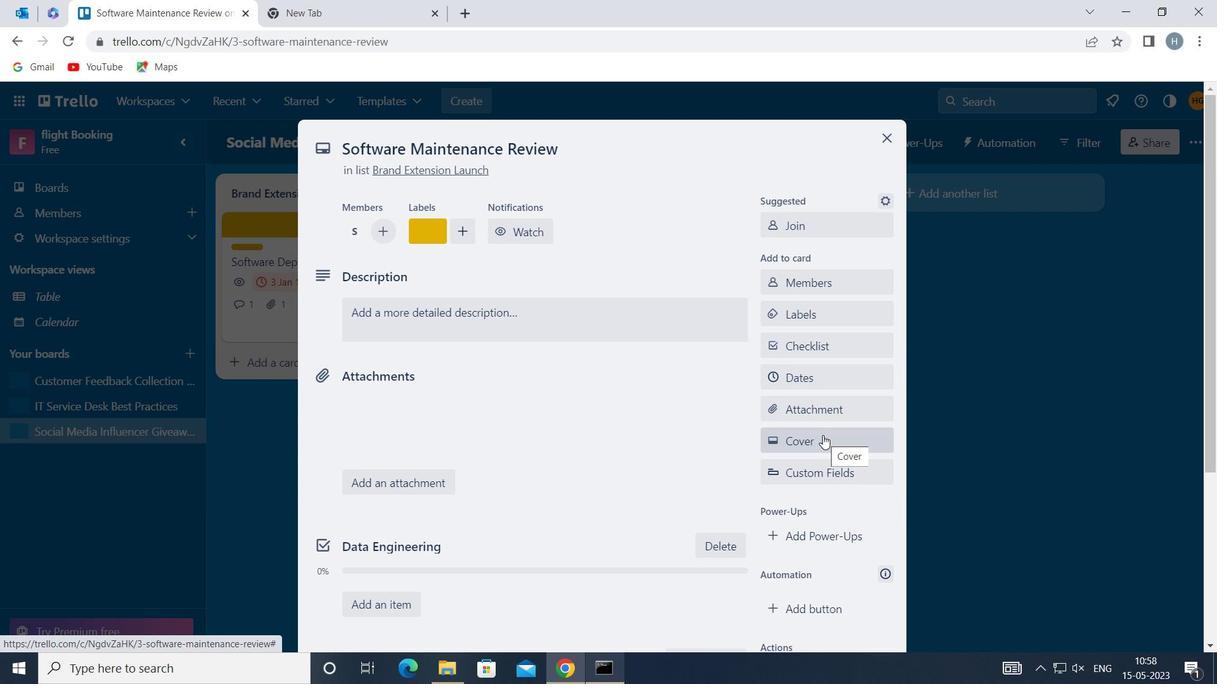 
Action: Mouse moved to (833, 333)
Screenshot: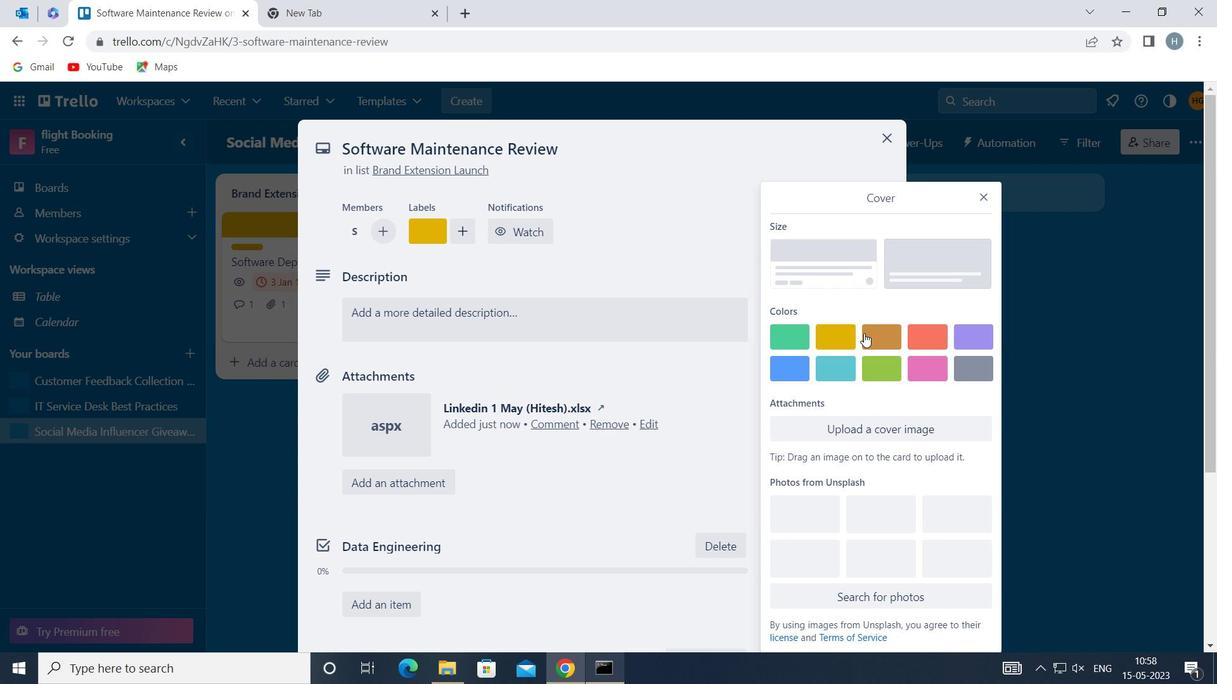 
Action: Mouse pressed left at (833, 333)
Screenshot: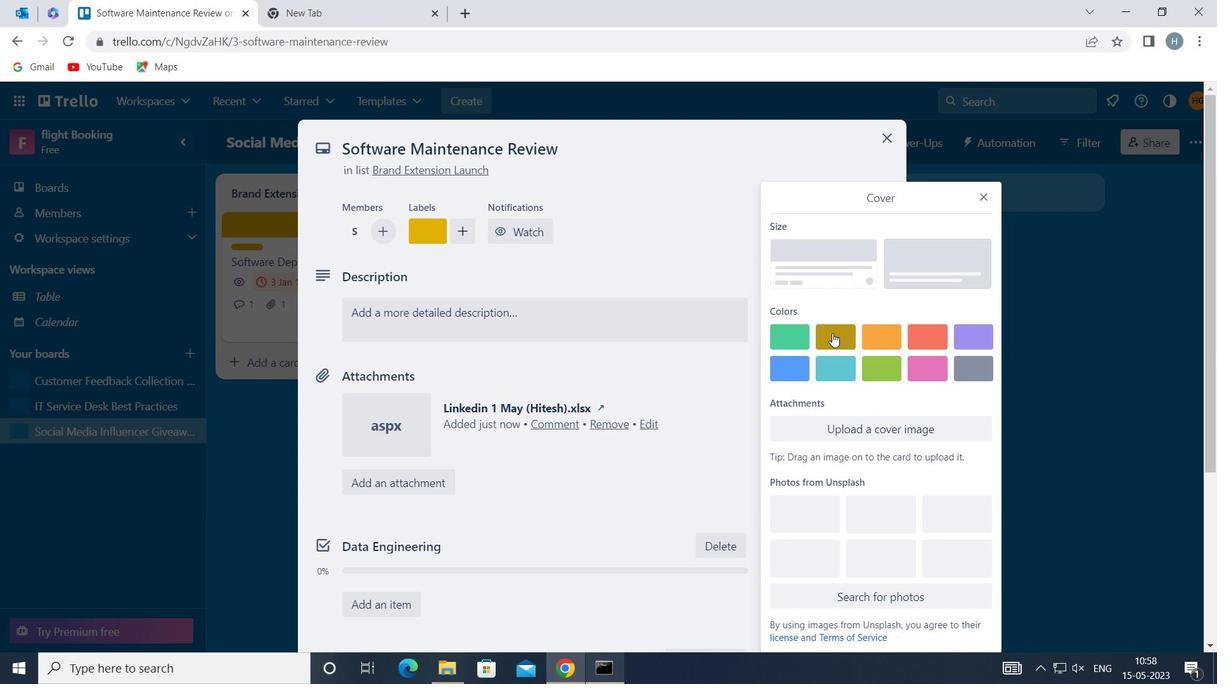 
Action: Mouse moved to (985, 168)
Screenshot: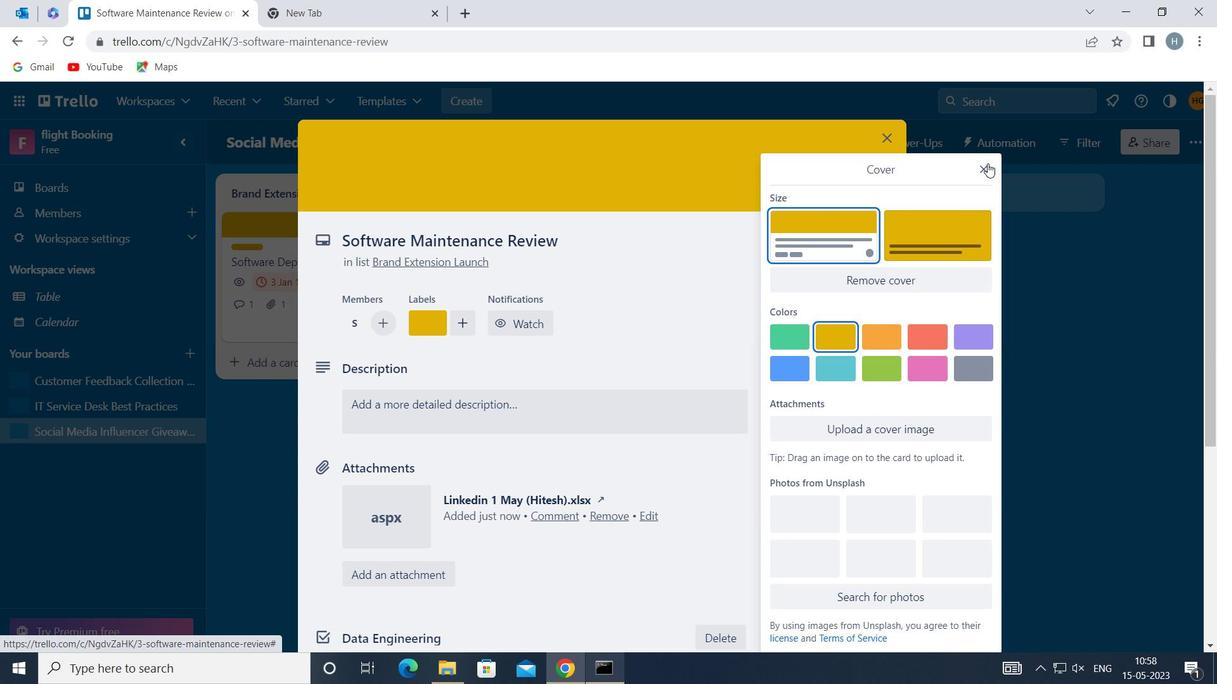
Action: Mouse pressed left at (985, 168)
Screenshot: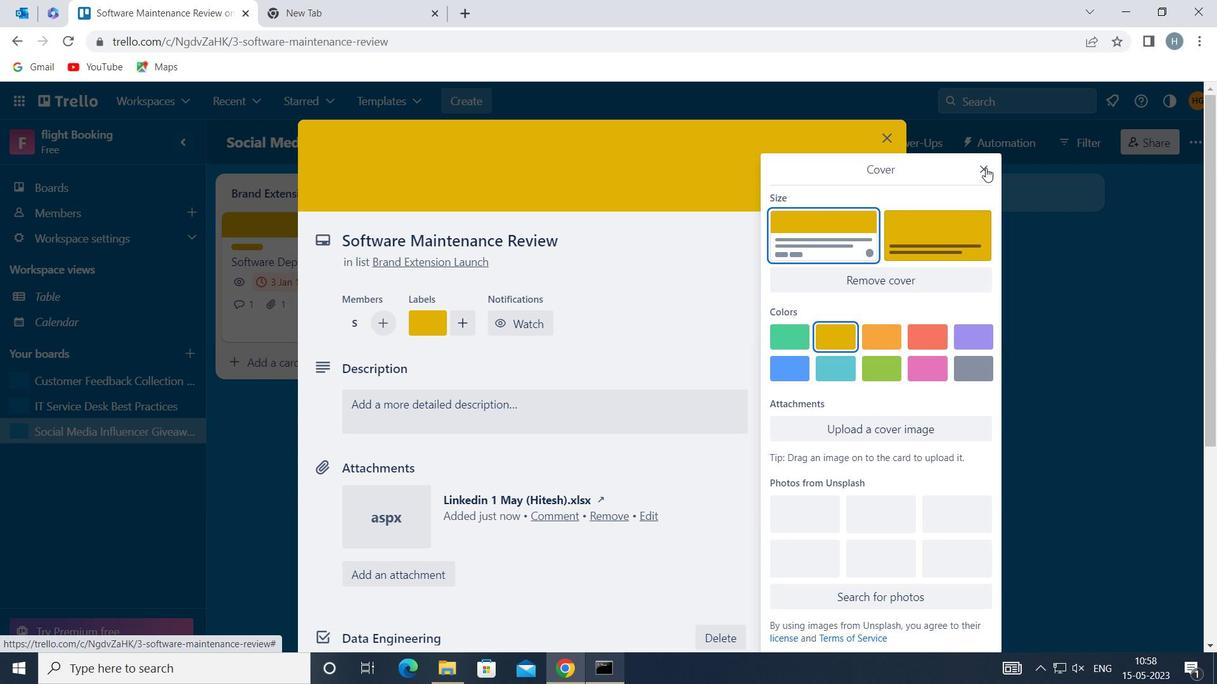 
Action: Mouse moved to (499, 403)
Screenshot: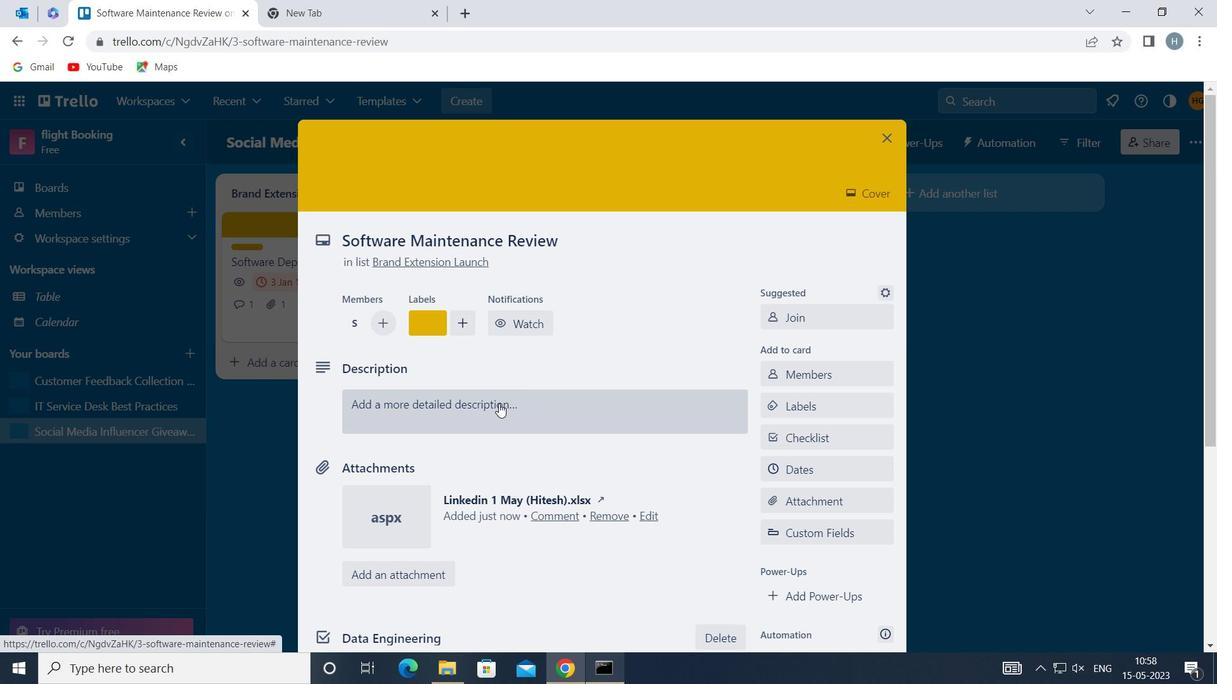 
Action: Mouse pressed left at (499, 403)
Screenshot: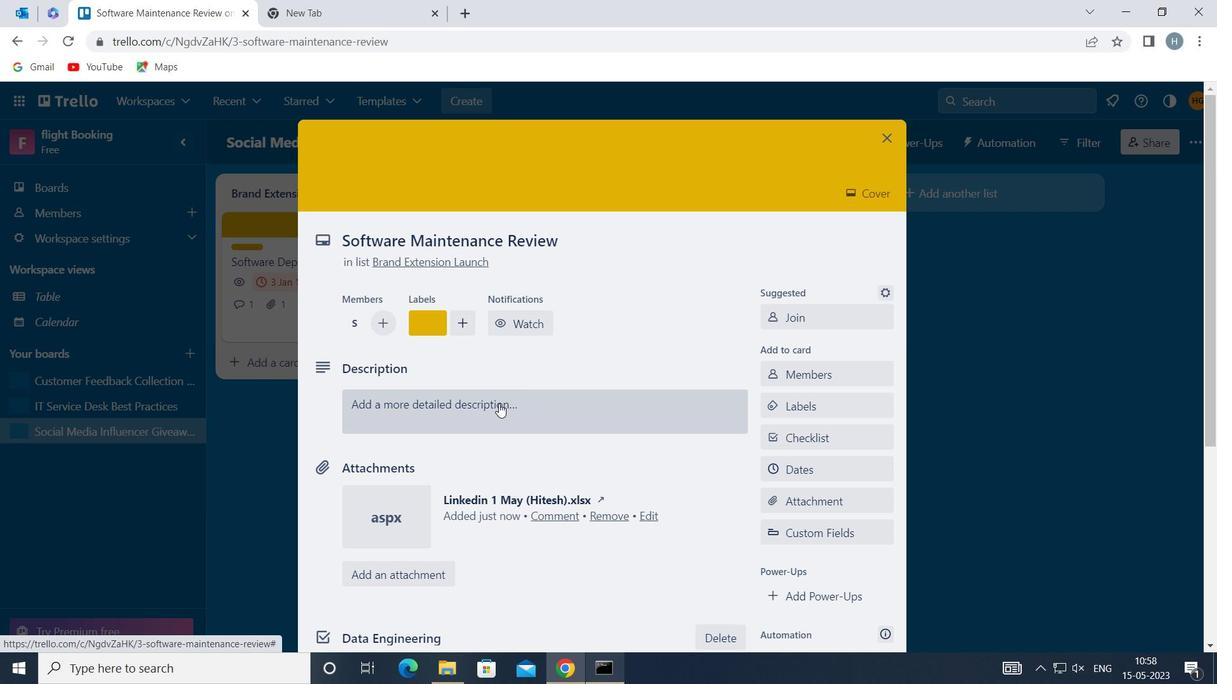 
Action: Key pressed <Key.shift>CREATE<Key.space>AND<Key.space>SEND<Key.space>OUT<Key.space>EMPLOYEE<Key.space>ENGAGEMENT<Key.space>SURVEY<Key.space>ON<Key.space>COMPANY<Key.space>COMMUNICATION
Screenshot: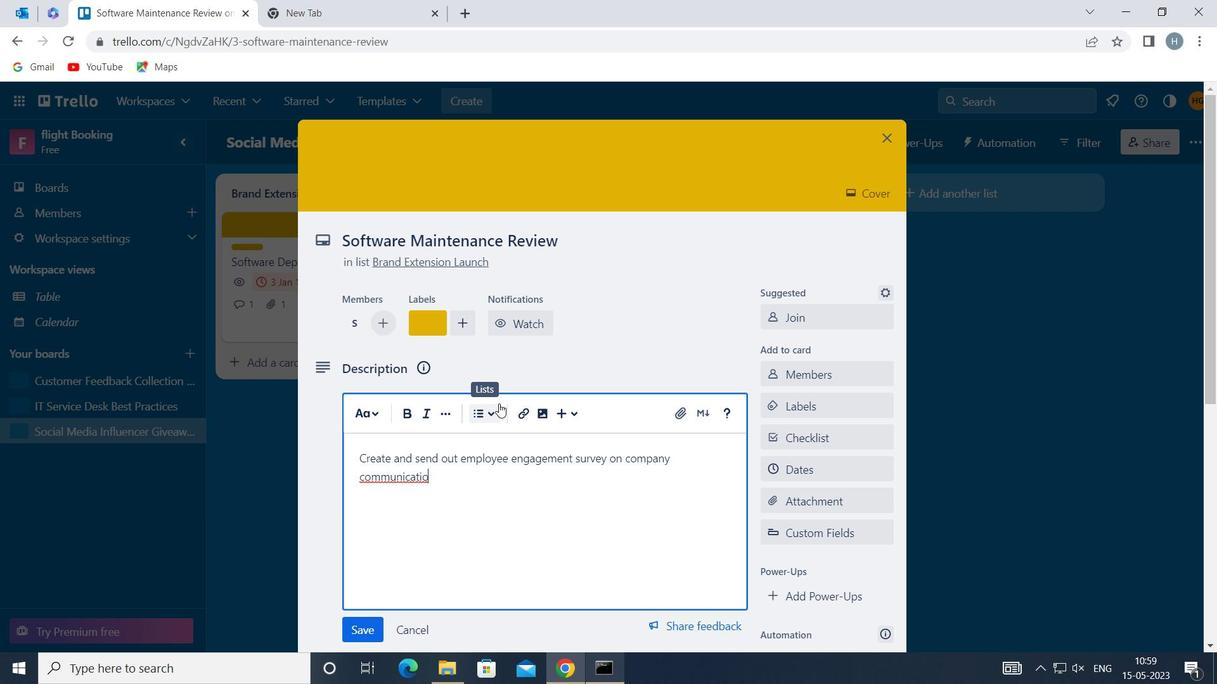 
Action: Mouse moved to (368, 623)
Screenshot: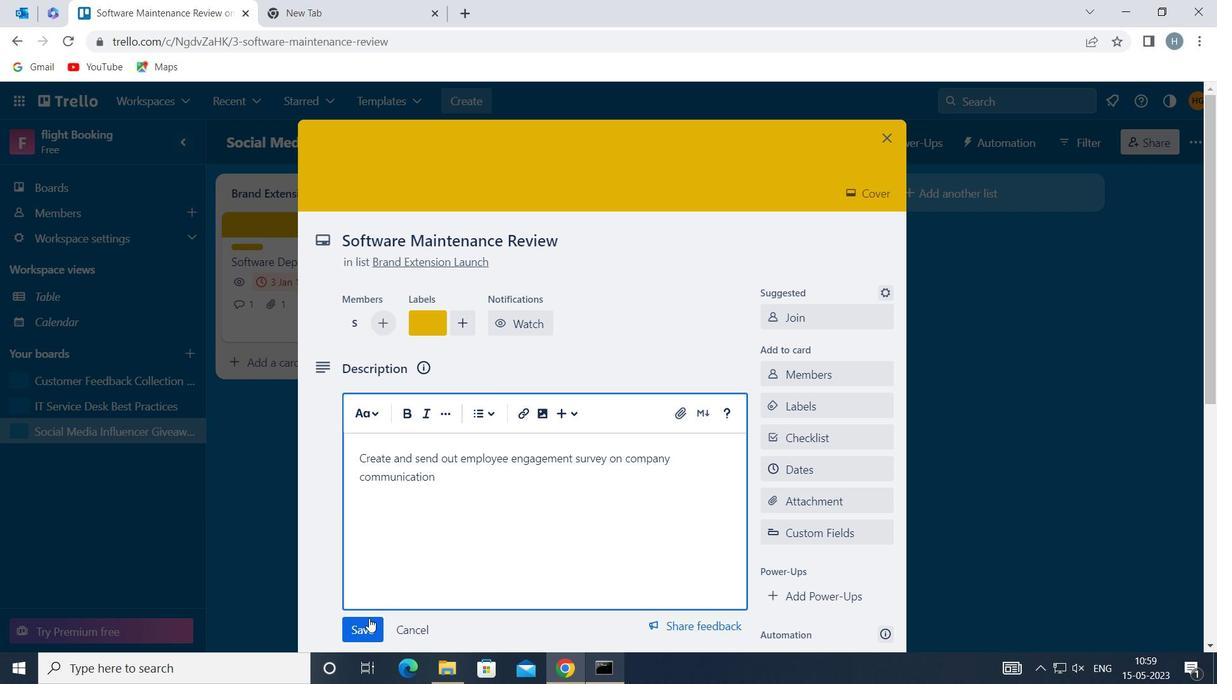 
Action: Mouse pressed left at (368, 623)
Screenshot: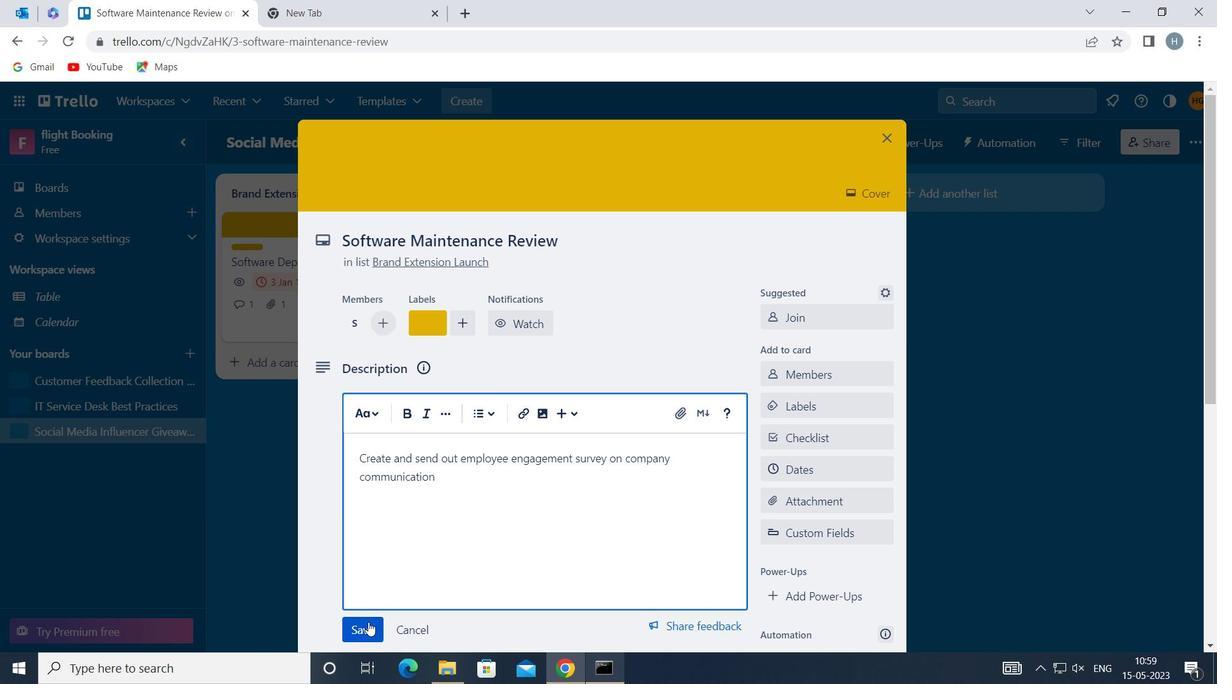 
Action: Mouse moved to (400, 582)
Screenshot: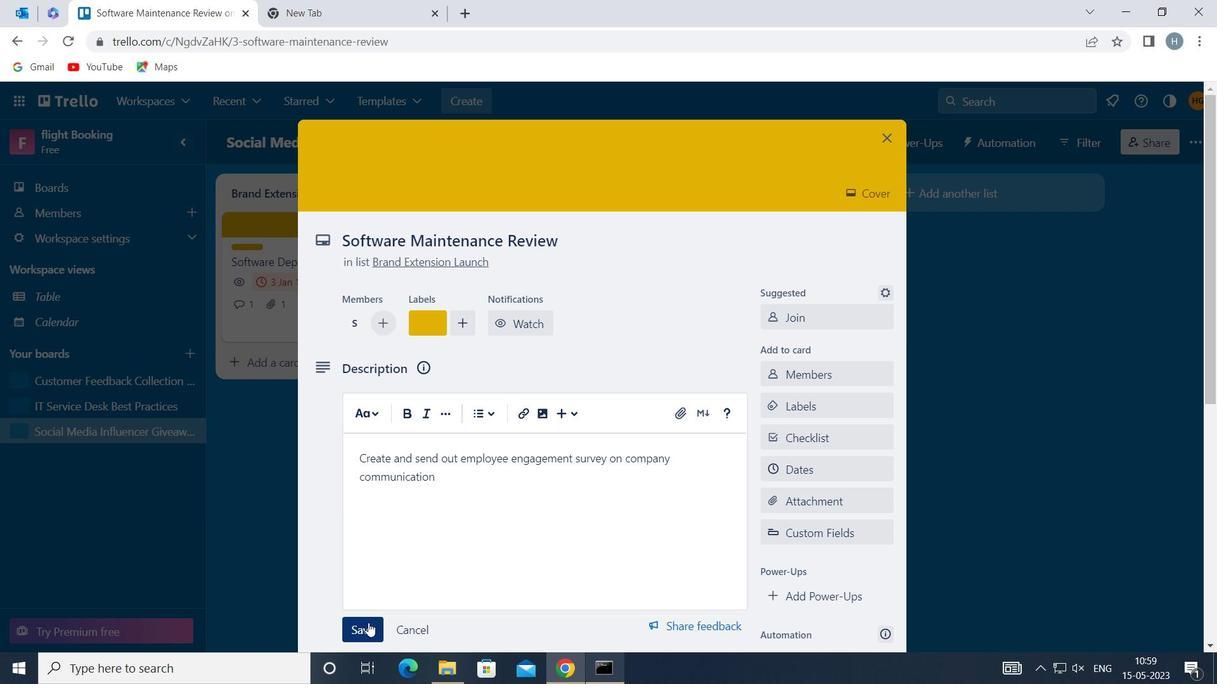
Action: Mouse scrolled (400, 581) with delta (0, 0)
Screenshot: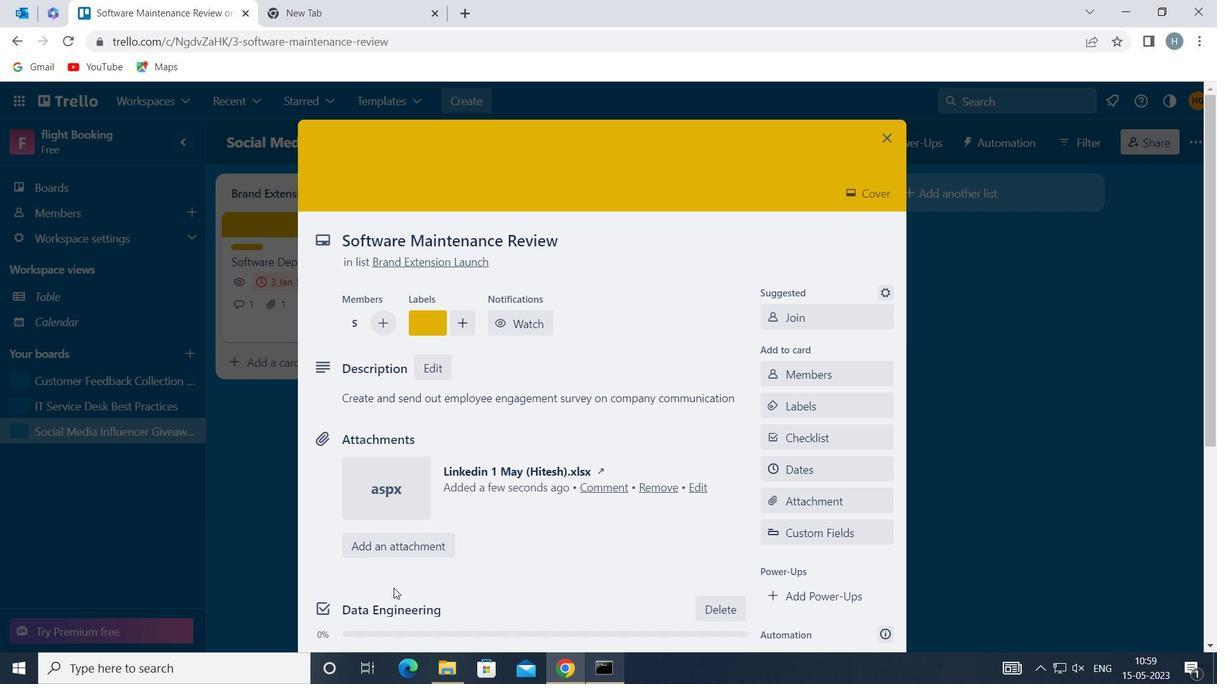 
Action: Mouse scrolled (400, 581) with delta (0, 0)
Screenshot: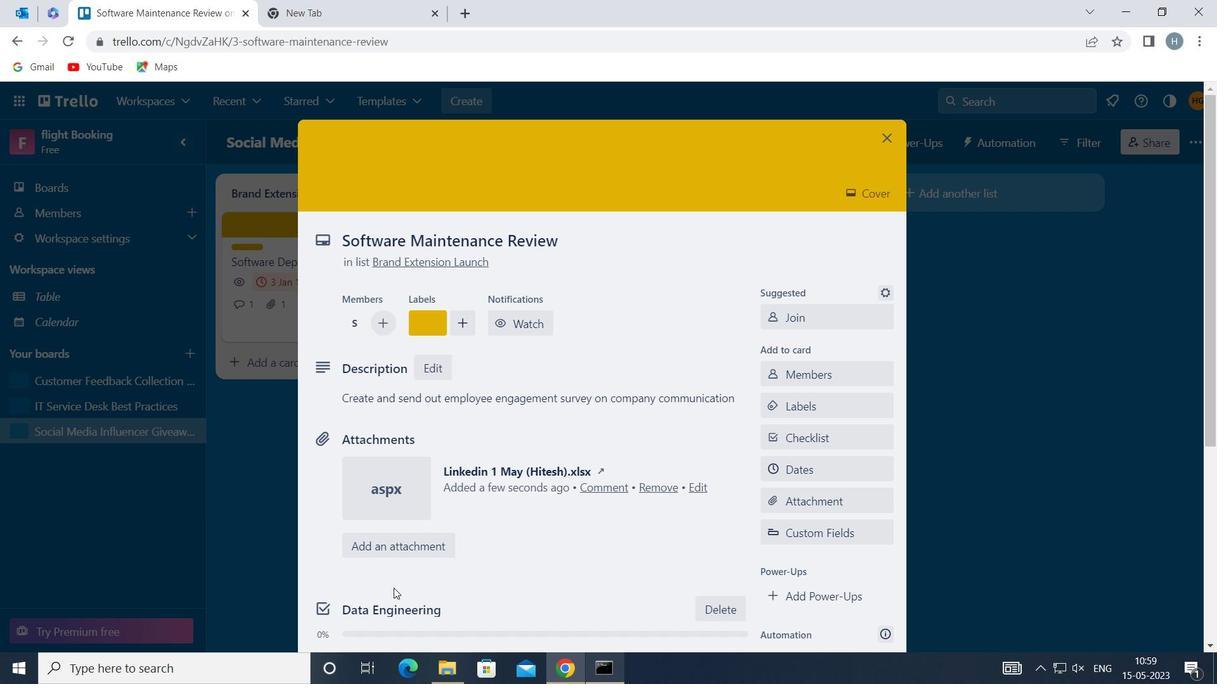 
Action: Mouse scrolled (400, 581) with delta (0, 0)
Screenshot: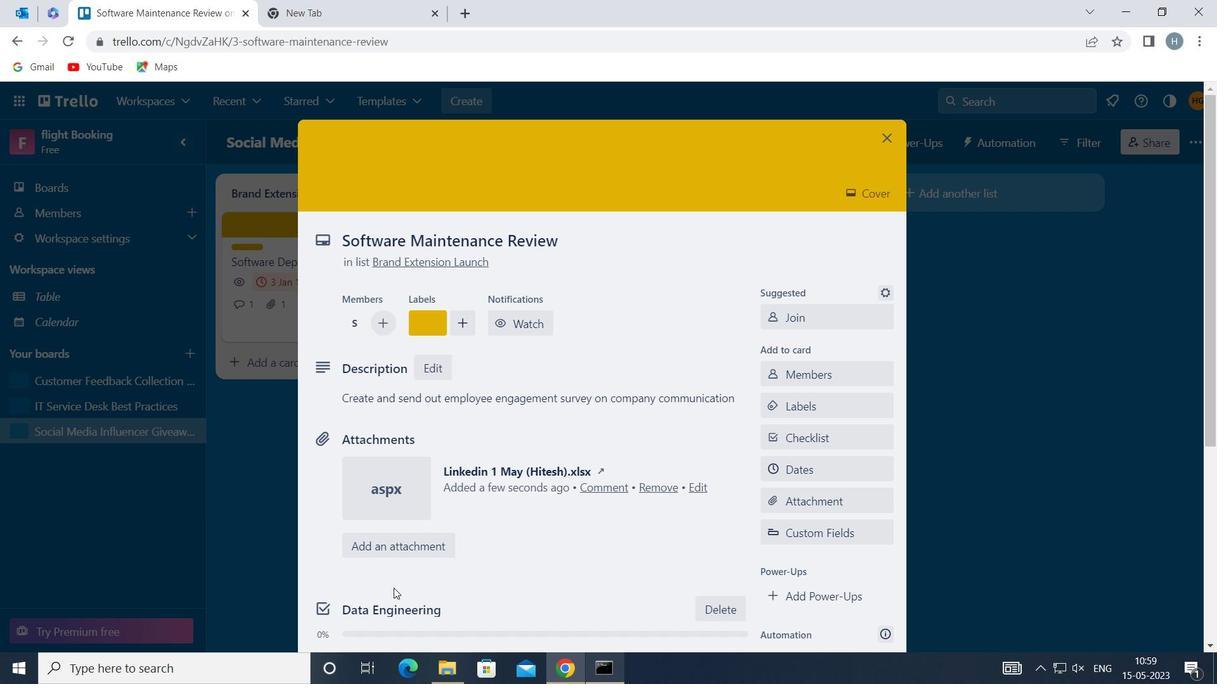 
Action: Mouse scrolled (400, 581) with delta (0, 0)
Screenshot: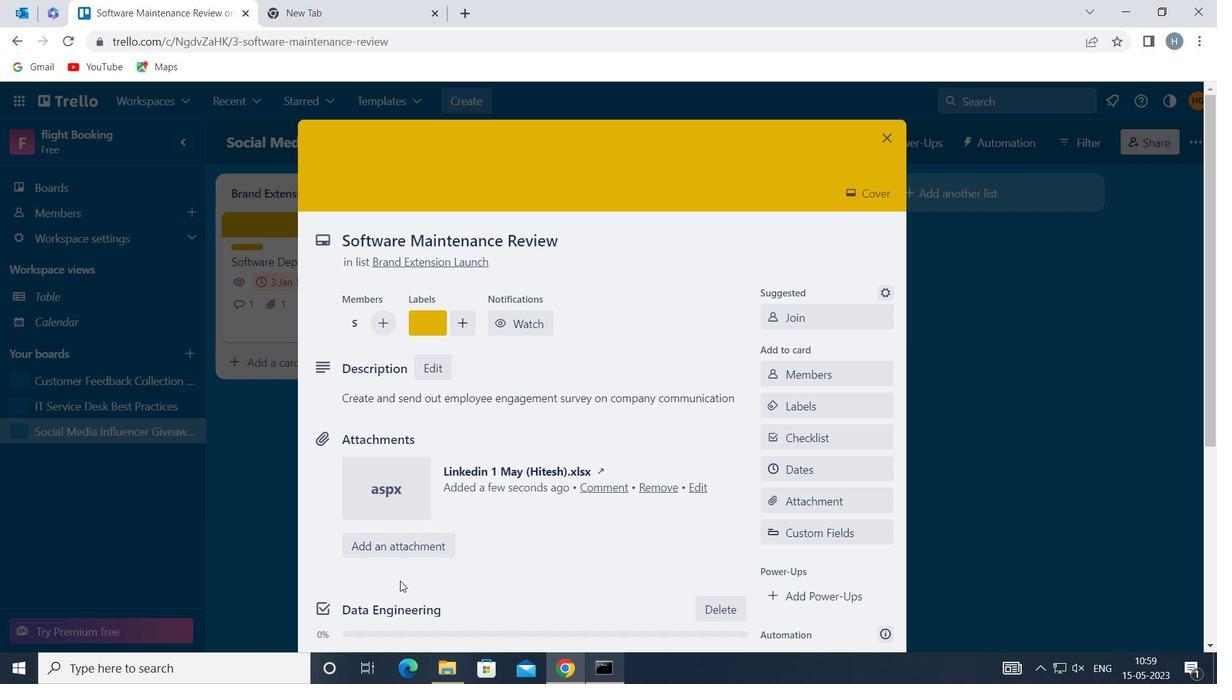 
Action: Mouse moved to (504, 445)
Screenshot: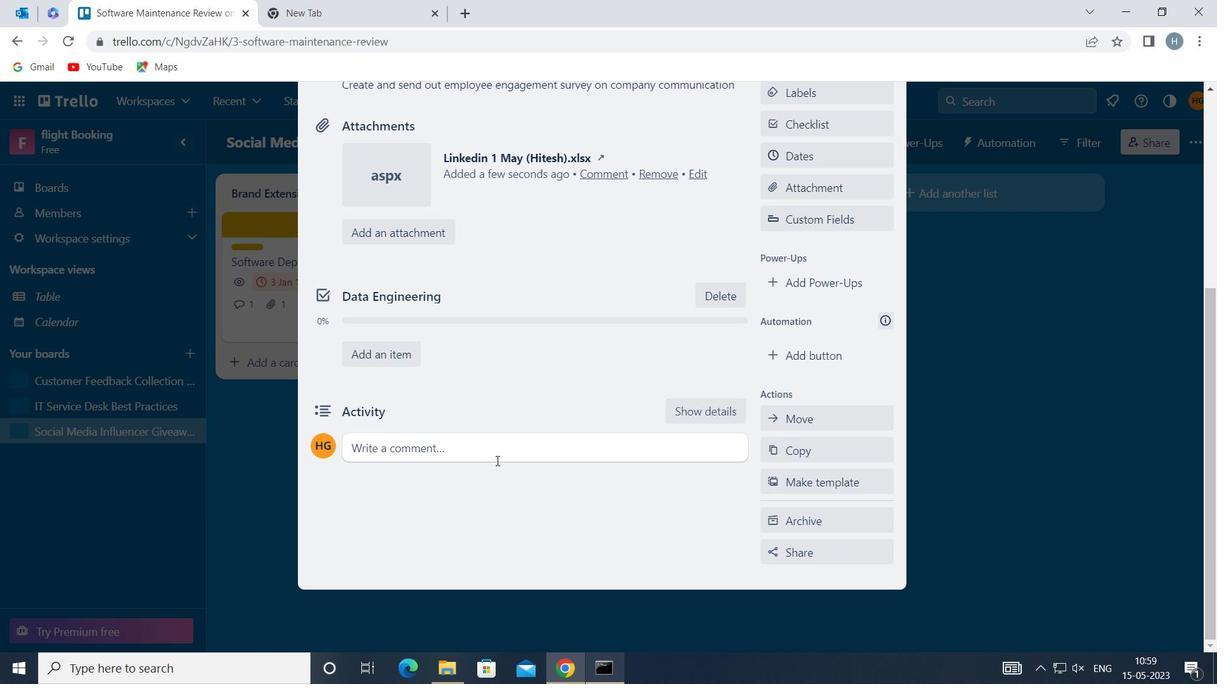 
Action: Mouse pressed left at (504, 445)
Screenshot: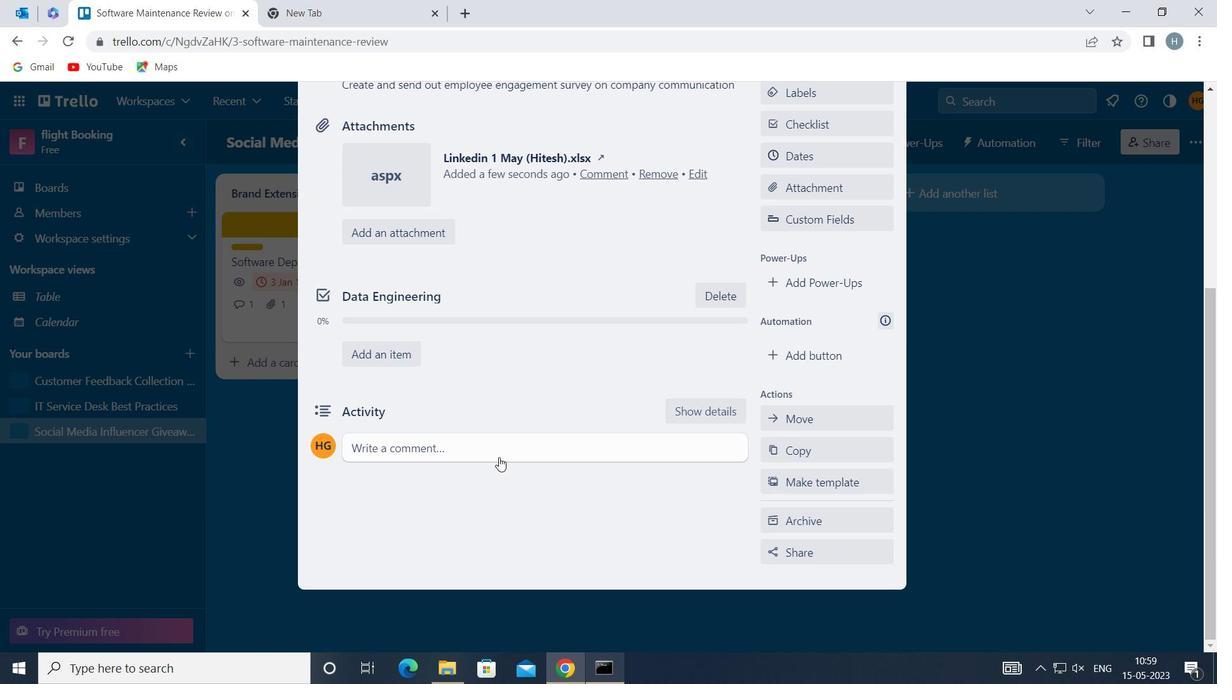 
Action: Key pressed <Key.shift>LET<Key.space>US<Key.space>APPROACH<Key.space>THIS<Key.space>TASK<Key.space>WITH<Key.space>A<Key.space>SENSE<Key.space>OF<Key.space>TRANSPARENCY<Key.space>AND<Key.space>OPEN<Key.space>COMMUNICATION,<Key.space>ENSURING<Key.space>THAT<Key.space>ALL<Key.space>STAKEHOLDERS<Key.space>ARE<Key.space>INFORMED<Key.space>AND<Key.space>INVOLVED
Screenshot: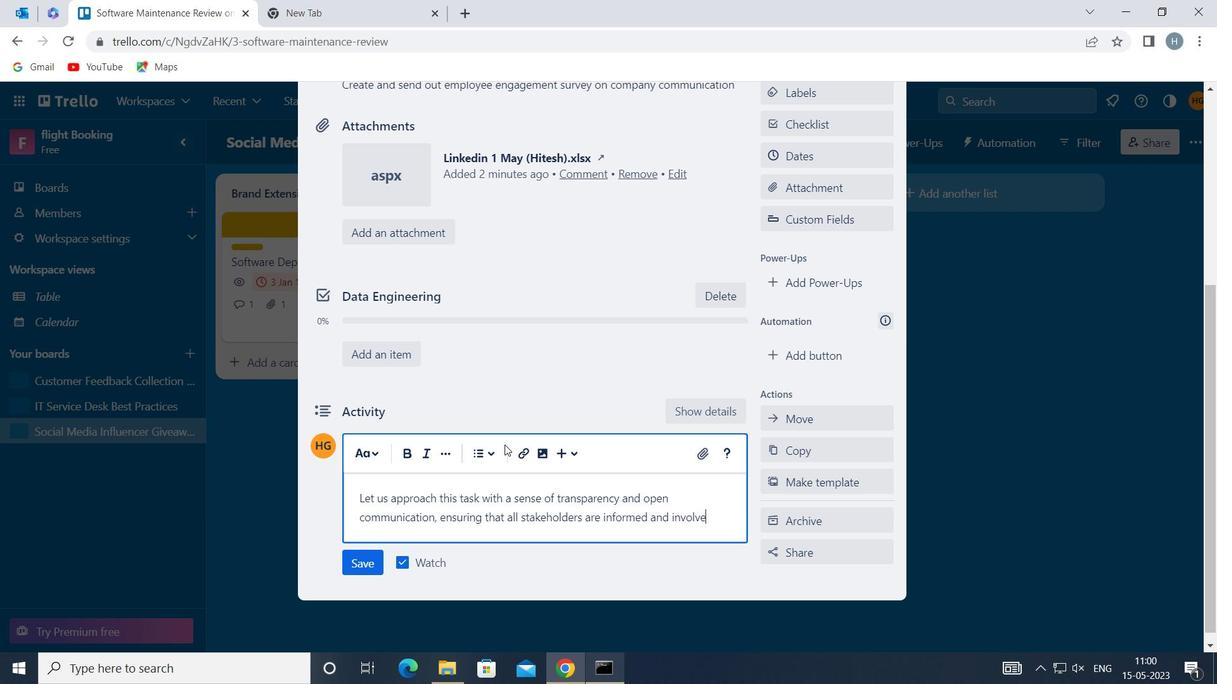
Action: Mouse moved to (361, 558)
Screenshot: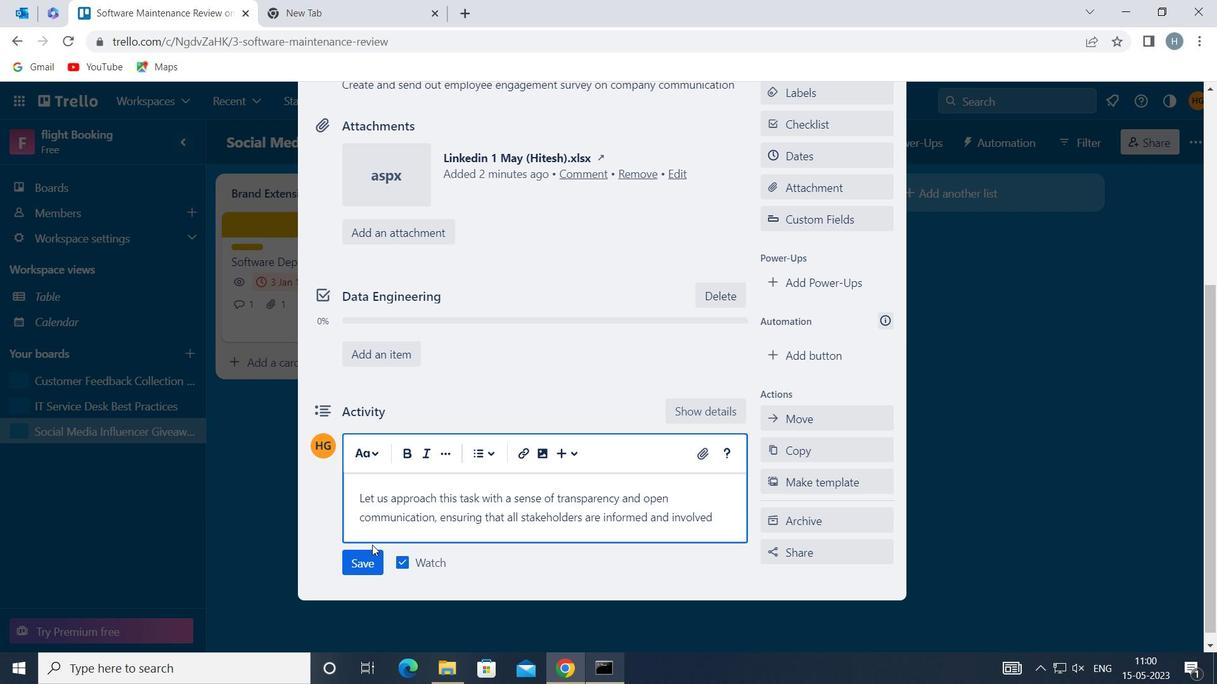 
Action: Mouse pressed left at (361, 558)
Screenshot: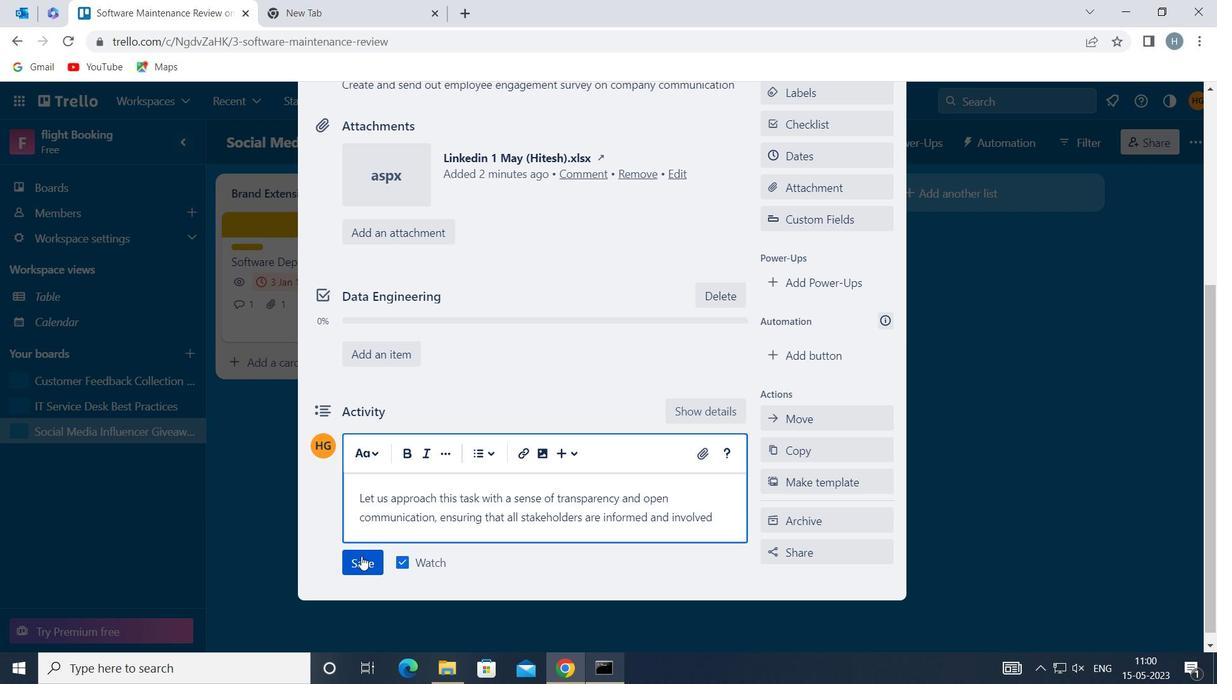 
Action: Mouse moved to (862, 158)
Screenshot: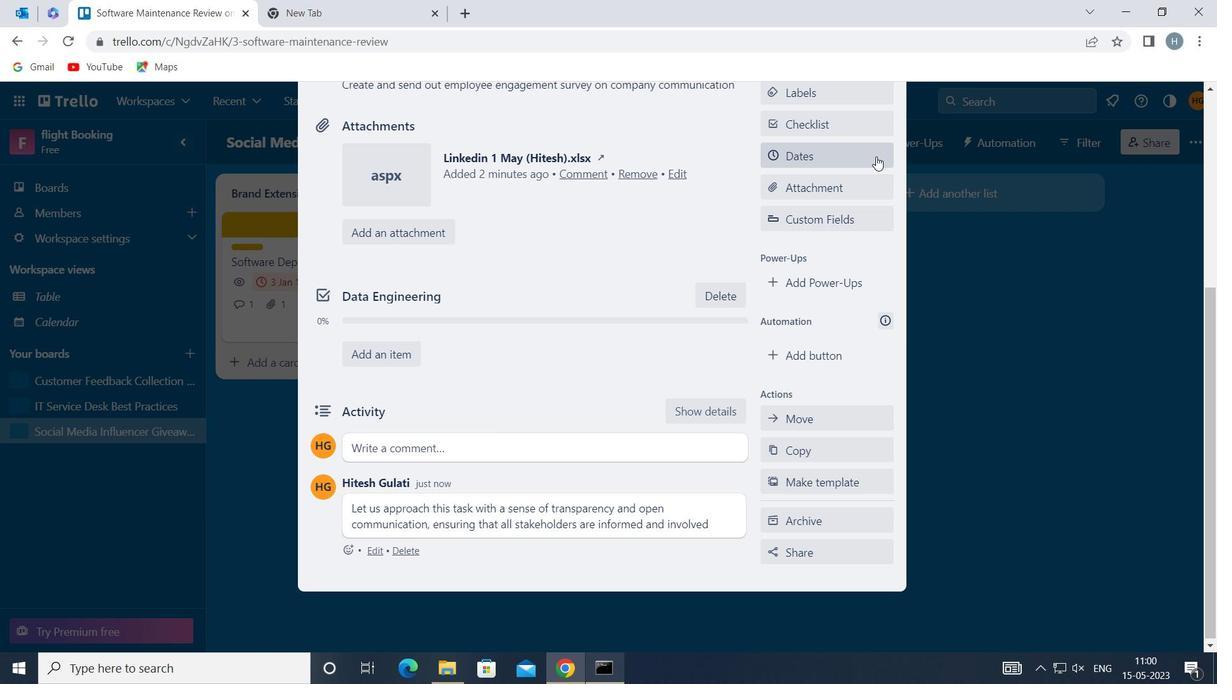 
Action: Mouse pressed left at (862, 158)
Screenshot: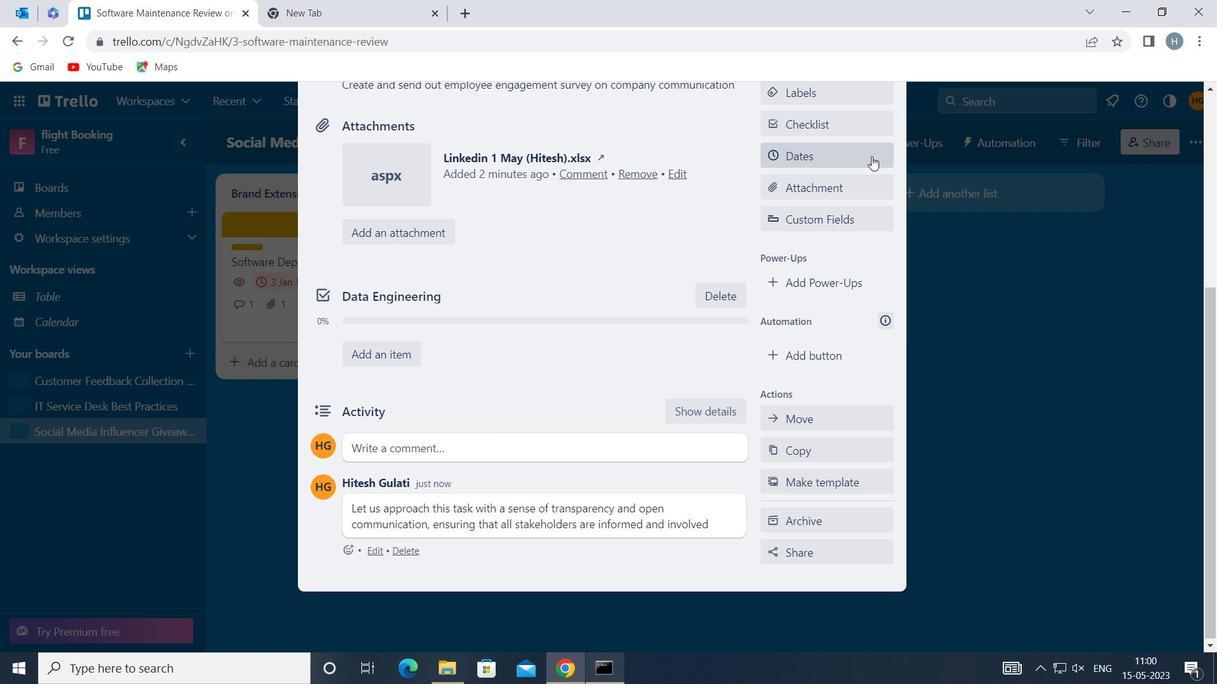 
Action: Mouse moved to (775, 422)
Screenshot: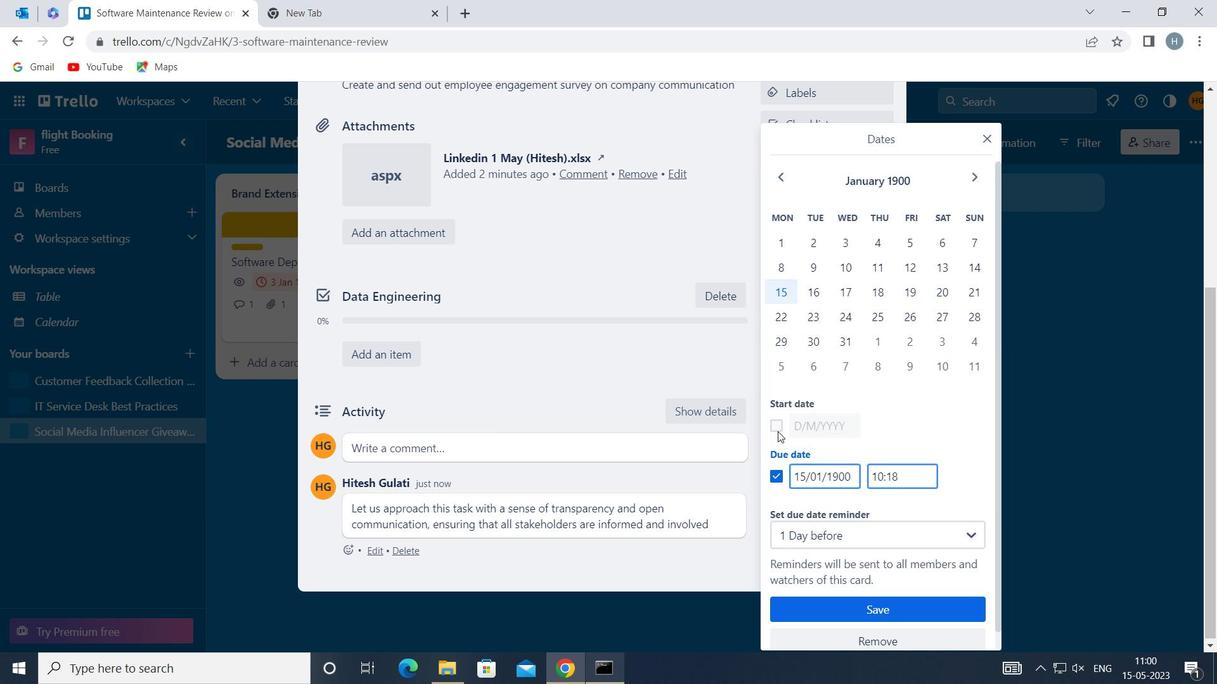 
Action: Mouse pressed left at (775, 422)
Screenshot: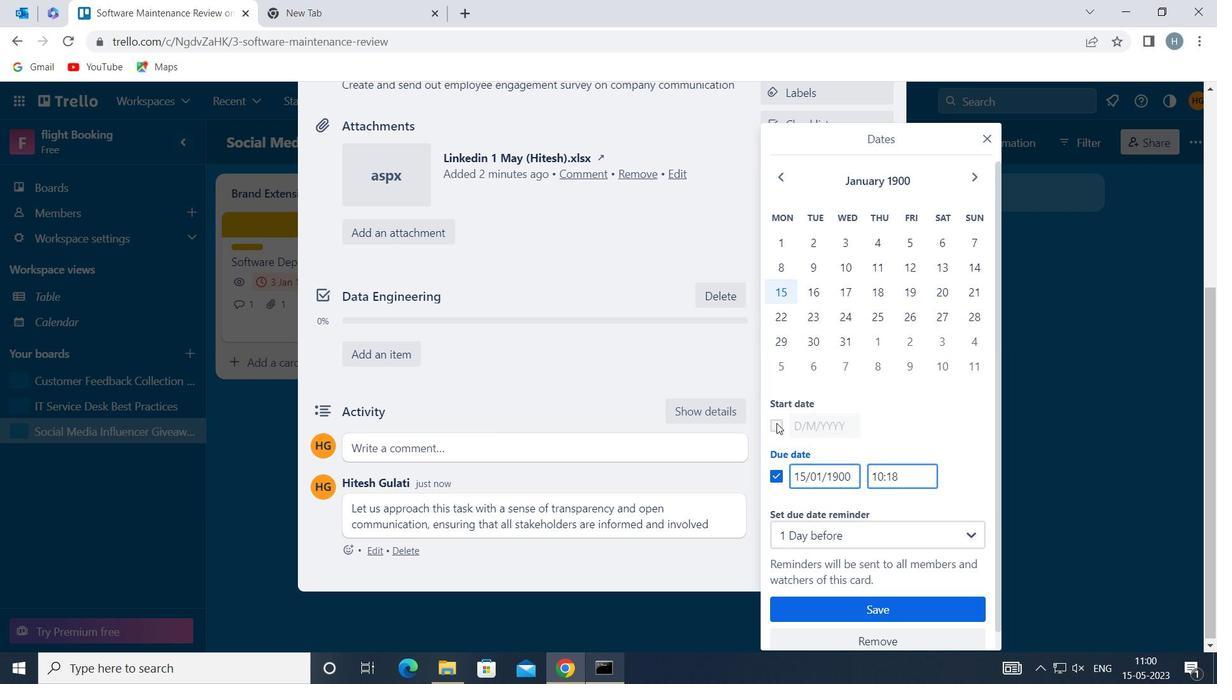 
Action: Mouse moved to (795, 417)
Screenshot: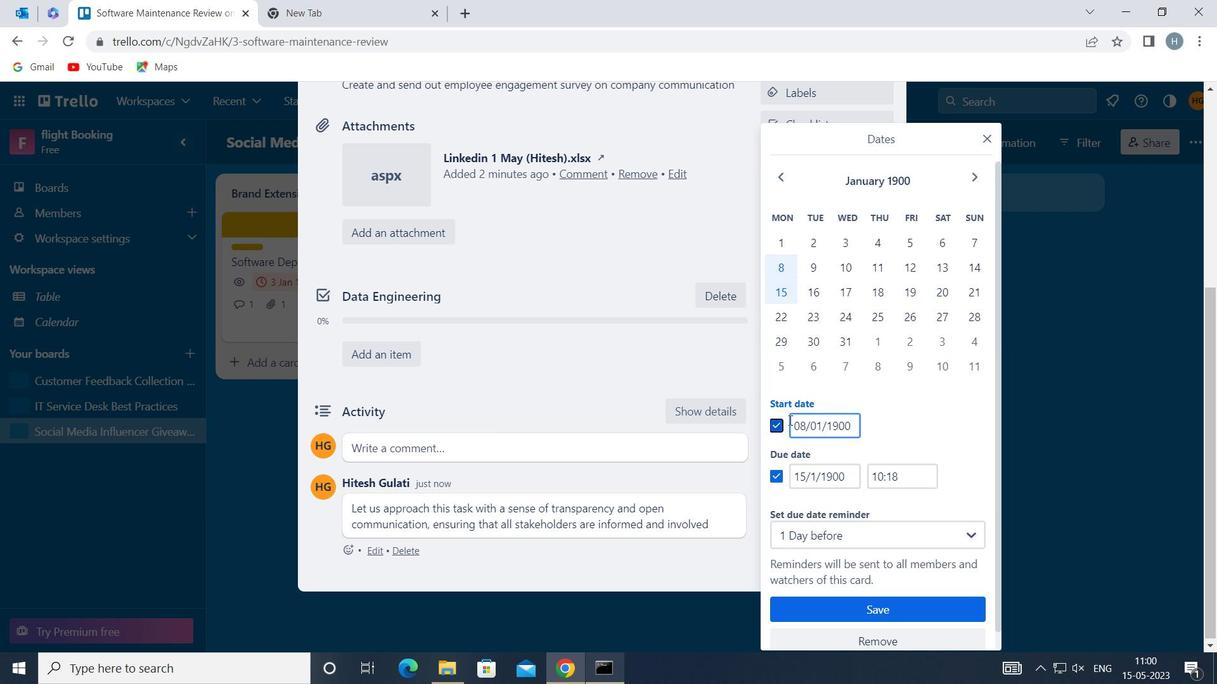 
Action: Mouse pressed left at (795, 417)
Screenshot: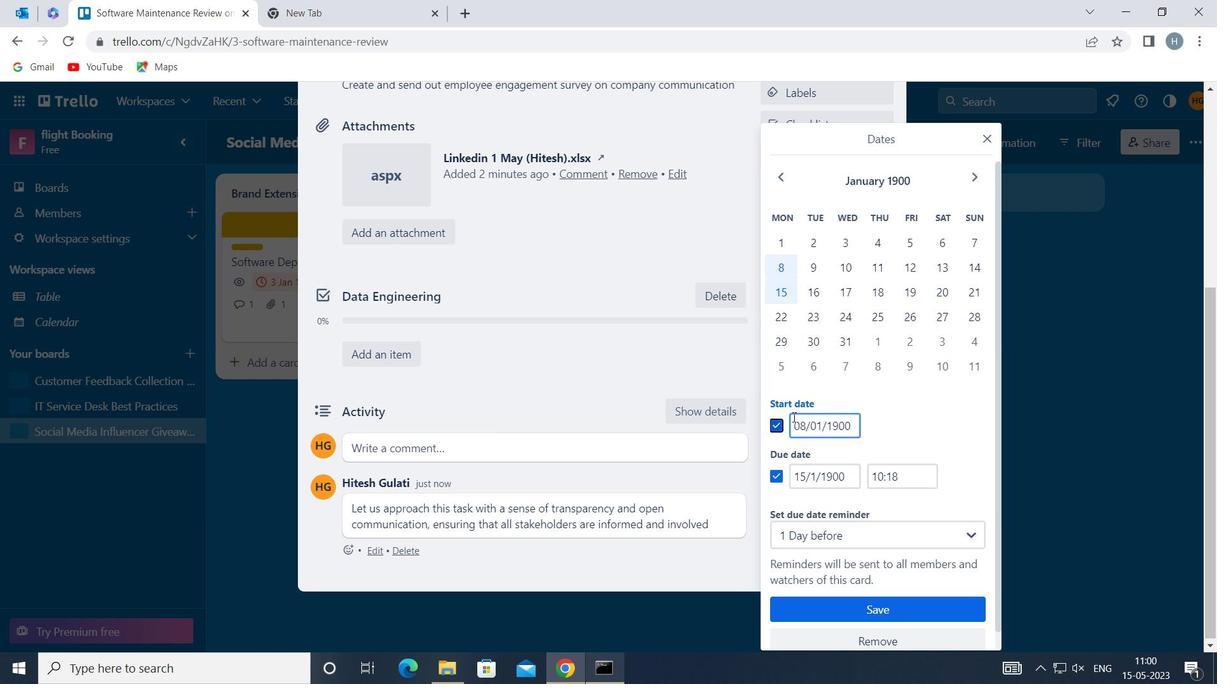 
Action: Mouse moved to (795, 417)
Screenshot: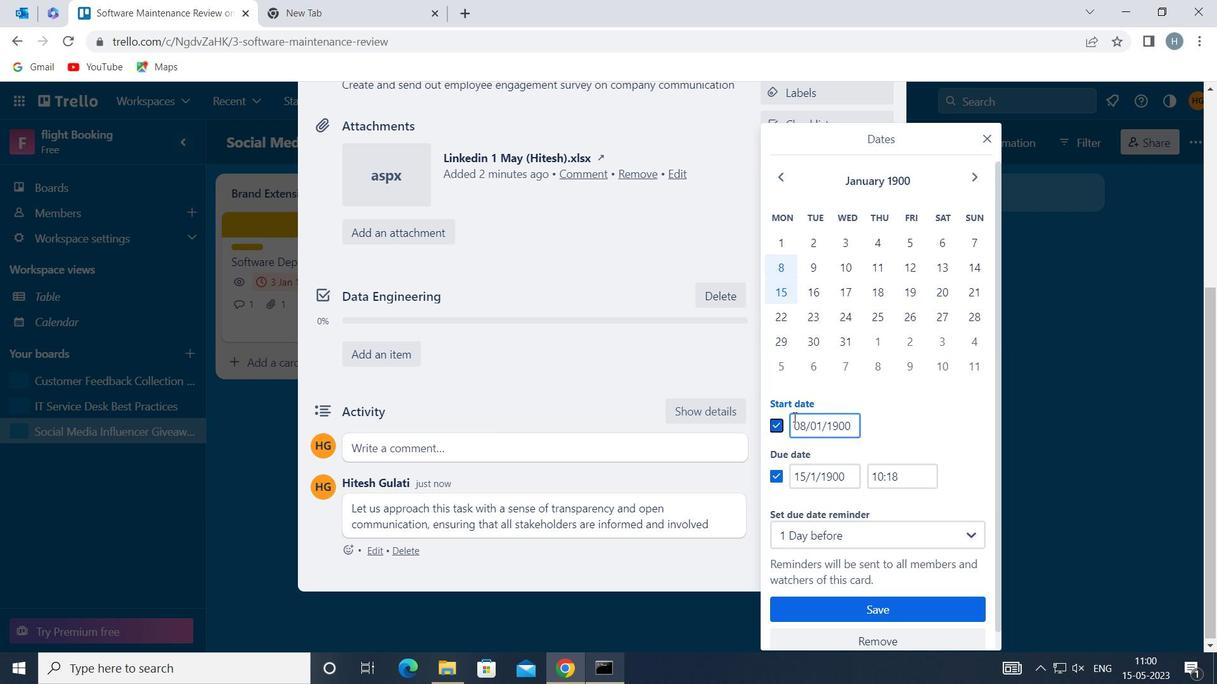 
Action: Key pressed <Key.right><Key.backspace>9
Screenshot: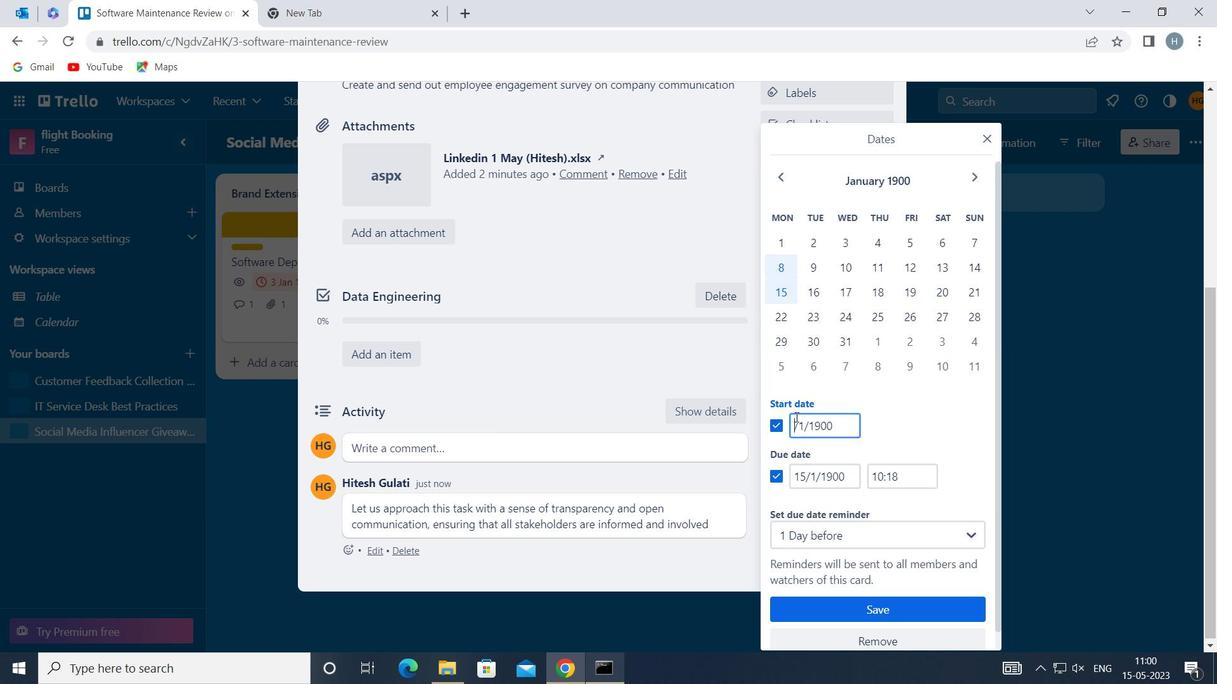 
Action: Mouse moved to (797, 479)
Screenshot: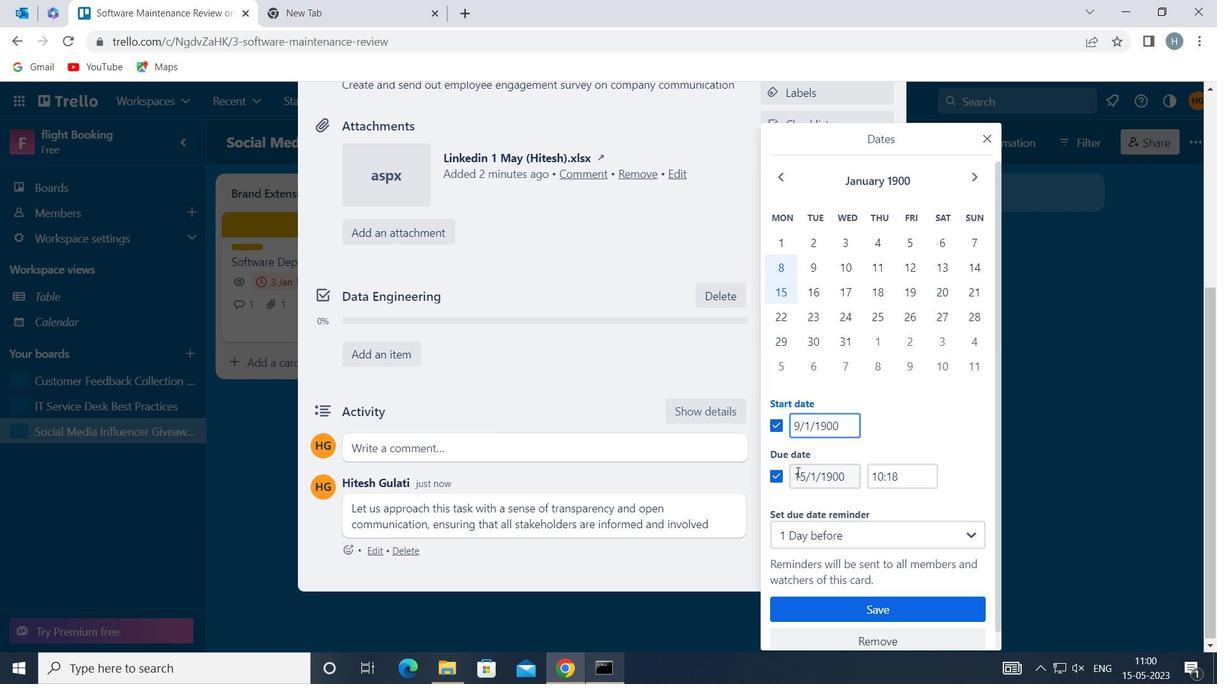 
Action: Mouse pressed left at (797, 479)
Screenshot: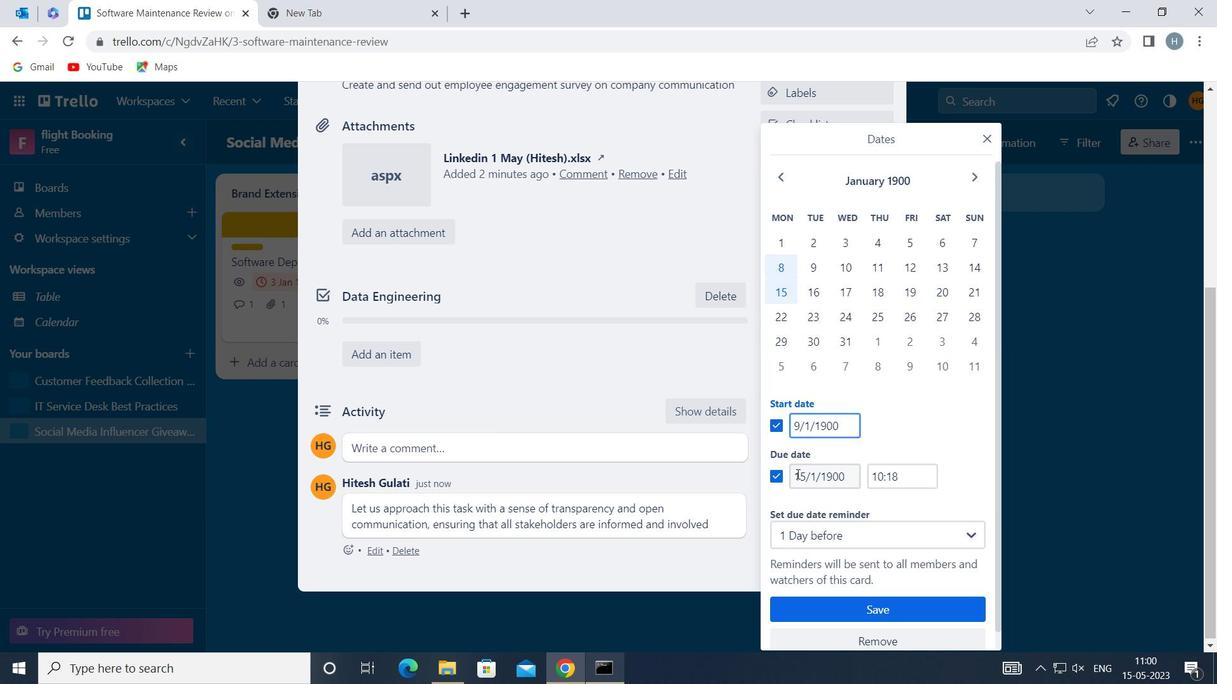 
Action: Mouse moved to (797, 479)
Screenshot: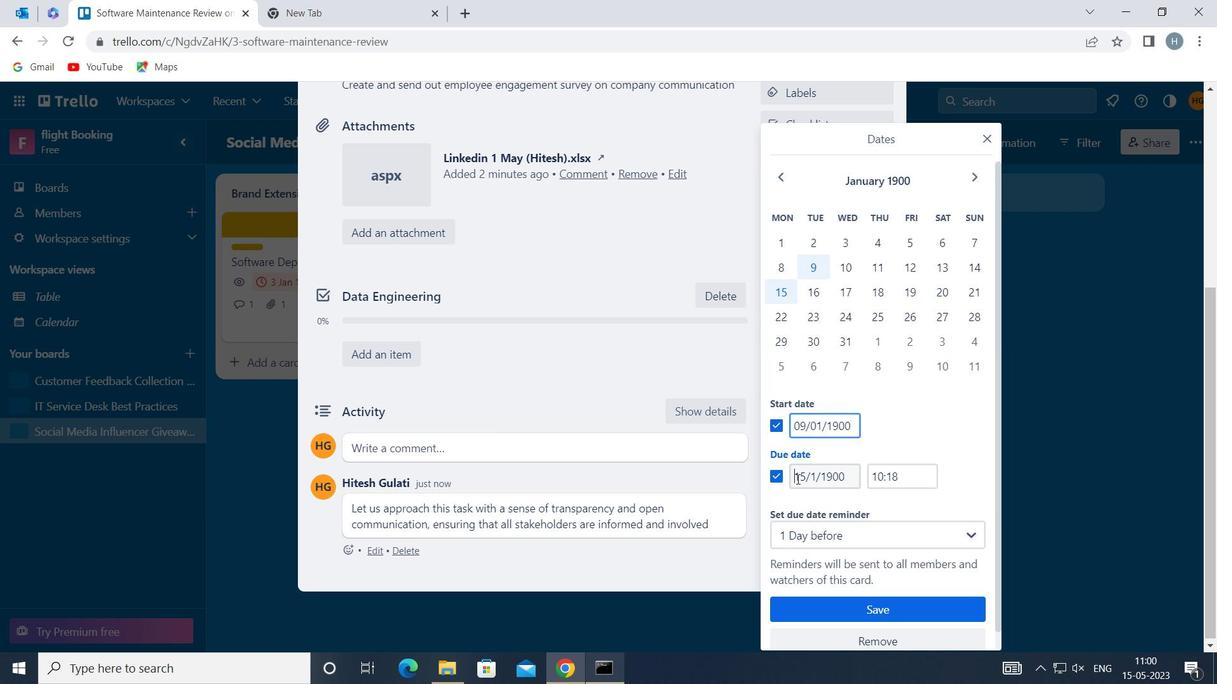 
Action: Key pressed <Key.right><Key.right><Key.backspace>6
Screenshot: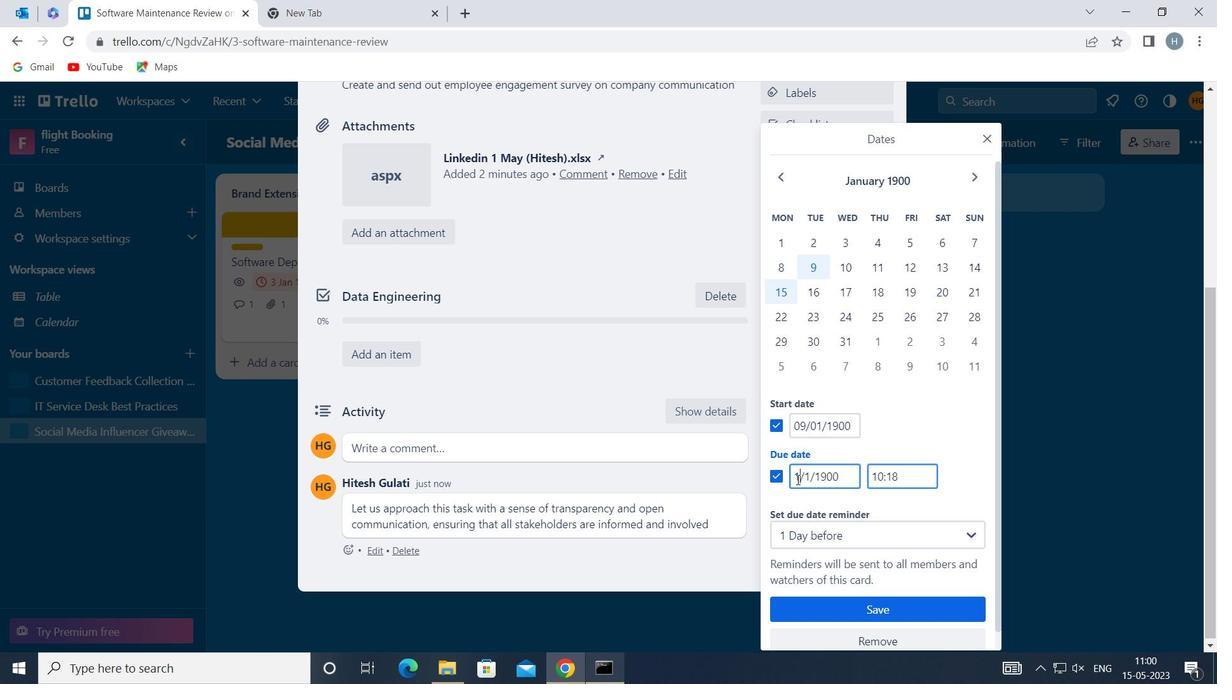 
Action: Mouse moved to (860, 609)
Screenshot: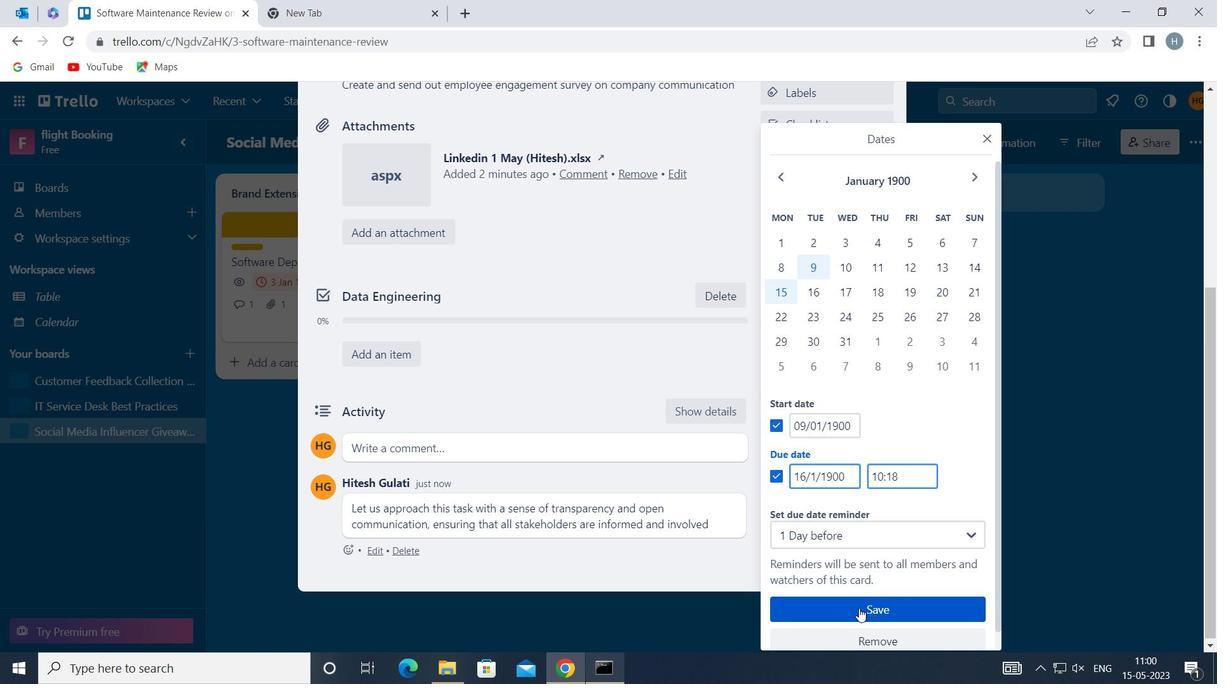 
Action: Mouse pressed left at (860, 609)
Screenshot: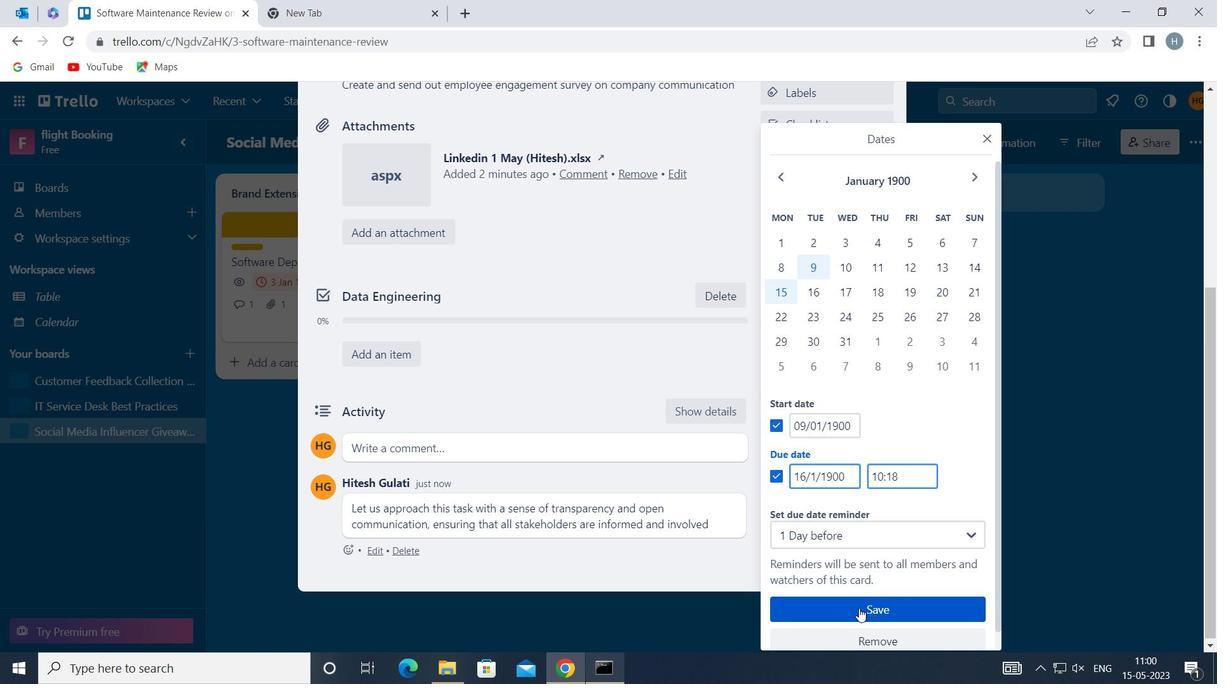
Action: Mouse moved to (743, 436)
Screenshot: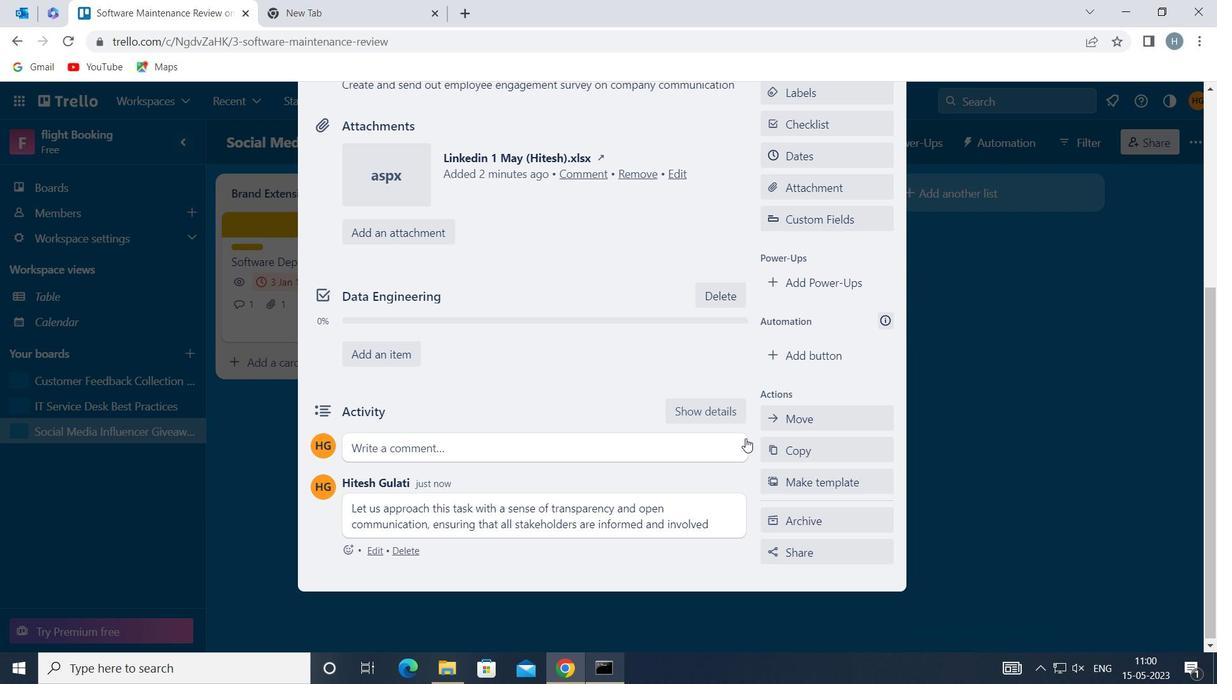 
